 Task: nan
Action: Mouse moved to (393, 82)
Screenshot: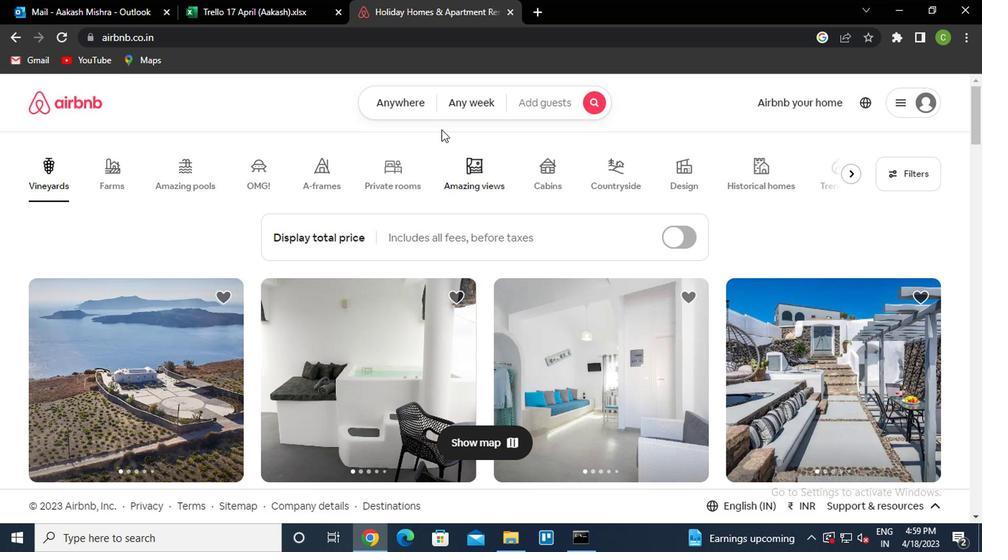 
Action: Mouse pressed left at (393, 82)
Screenshot: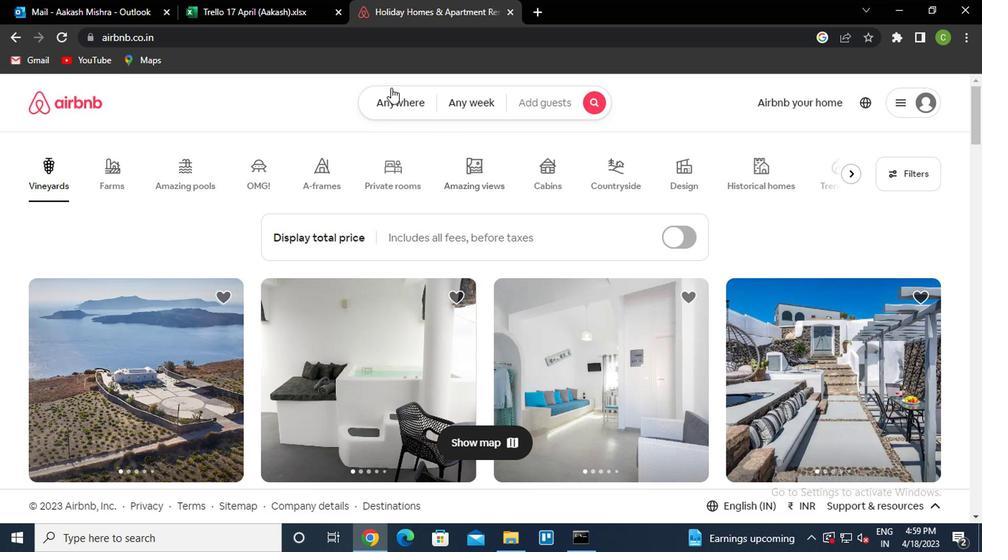 
Action: Mouse moved to (285, 156)
Screenshot: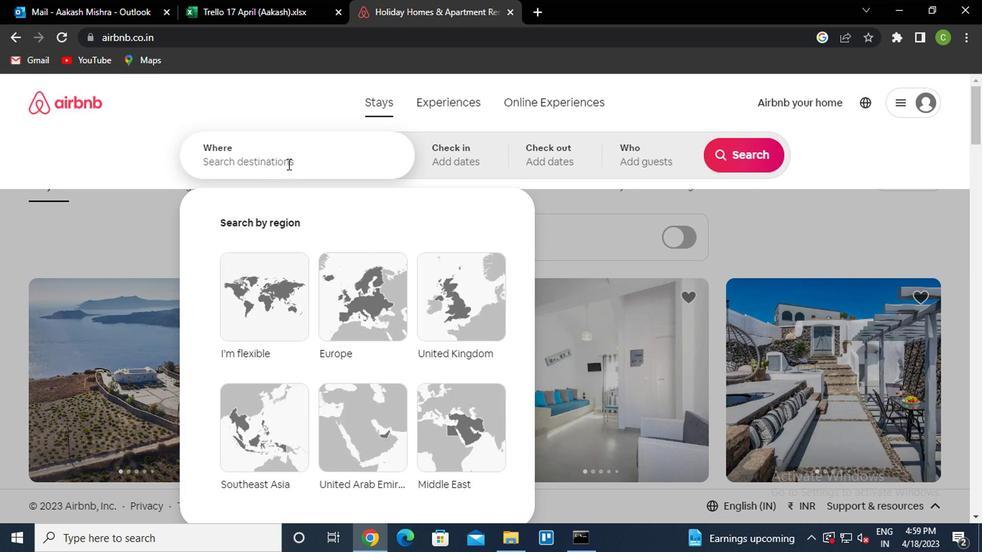 
Action: Mouse pressed left at (285, 156)
Screenshot: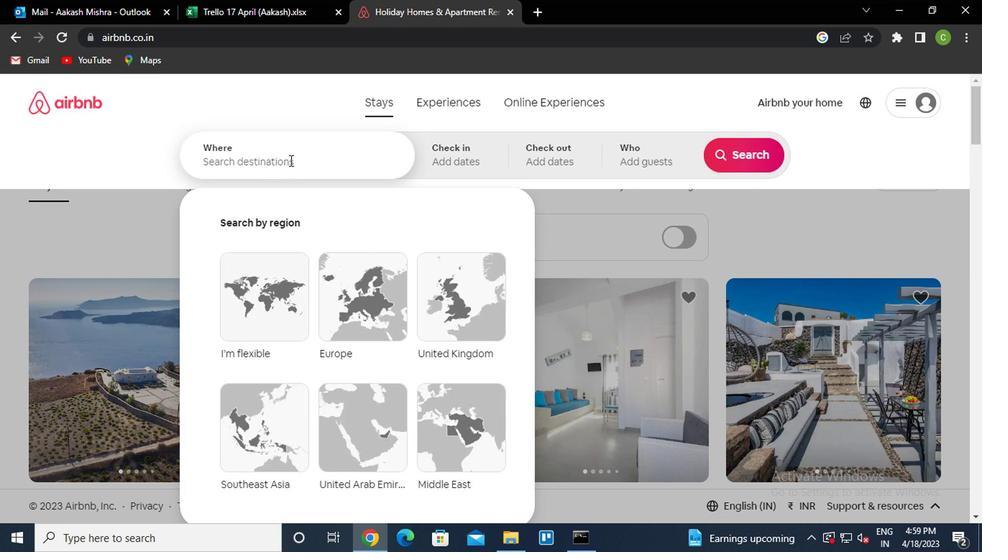 
Action: Key pressed <Key.caps_lock><Key.caps_lock>b<Key.caps_lock>elo<Key.space>jardim<Key.space>brazil<Key.down><Key.enter>
Screenshot: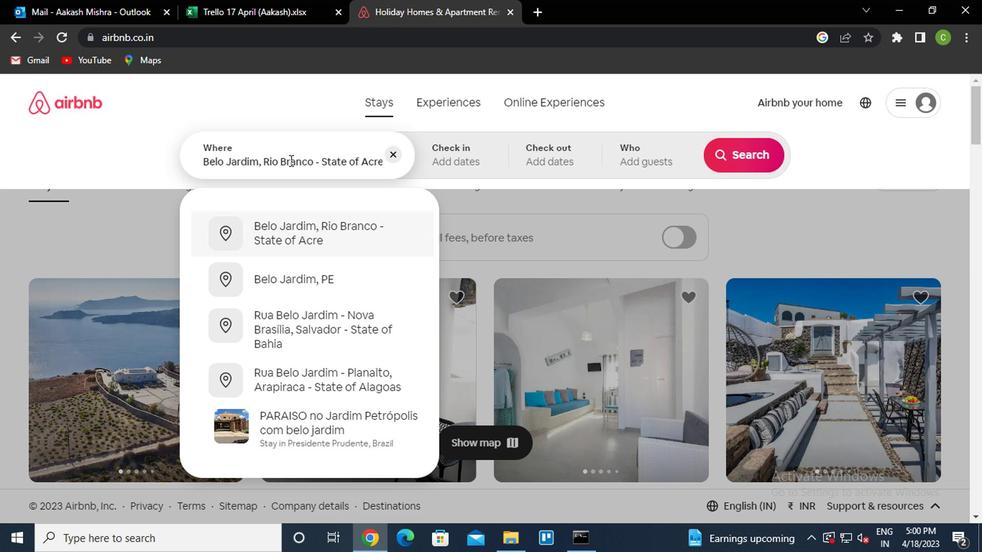 
Action: Mouse moved to (748, 260)
Screenshot: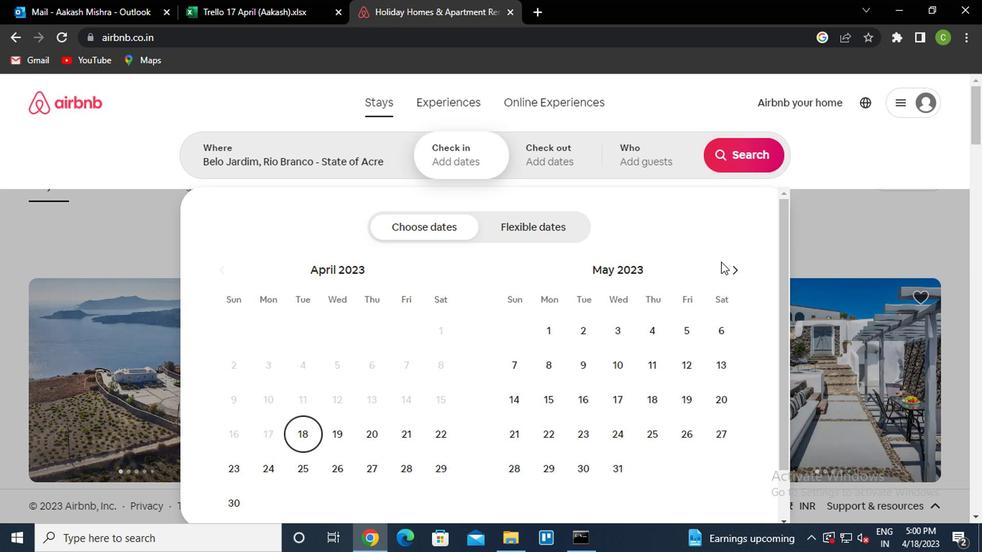 
Action: Mouse pressed left at (748, 260)
Screenshot: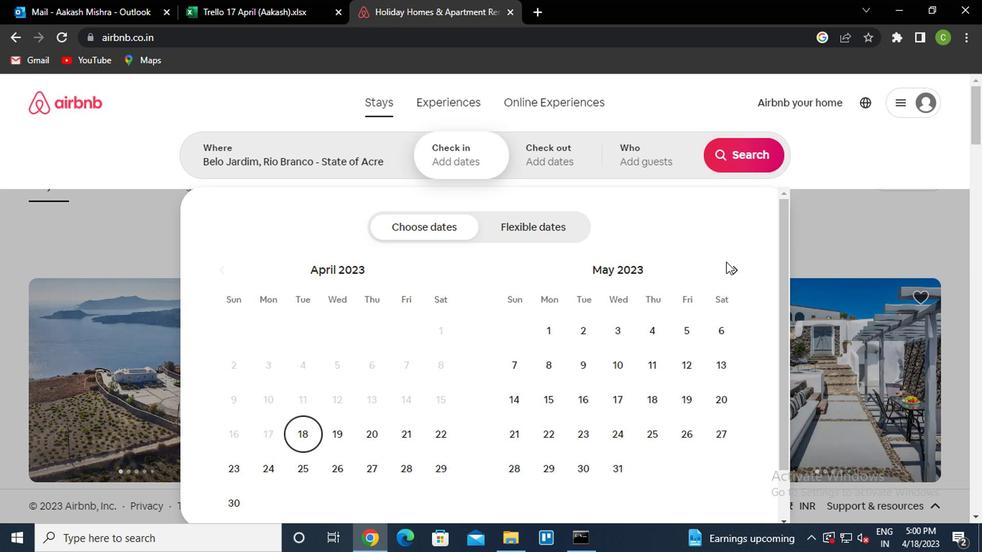 
Action: Mouse moved to (757, 271)
Screenshot: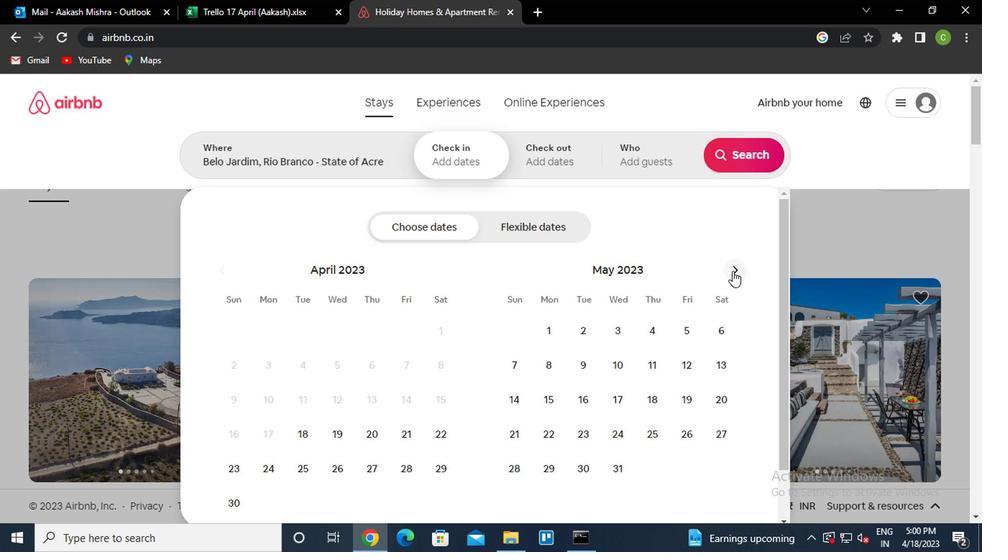 
Action: Mouse pressed left at (757, 271)
Screenshot: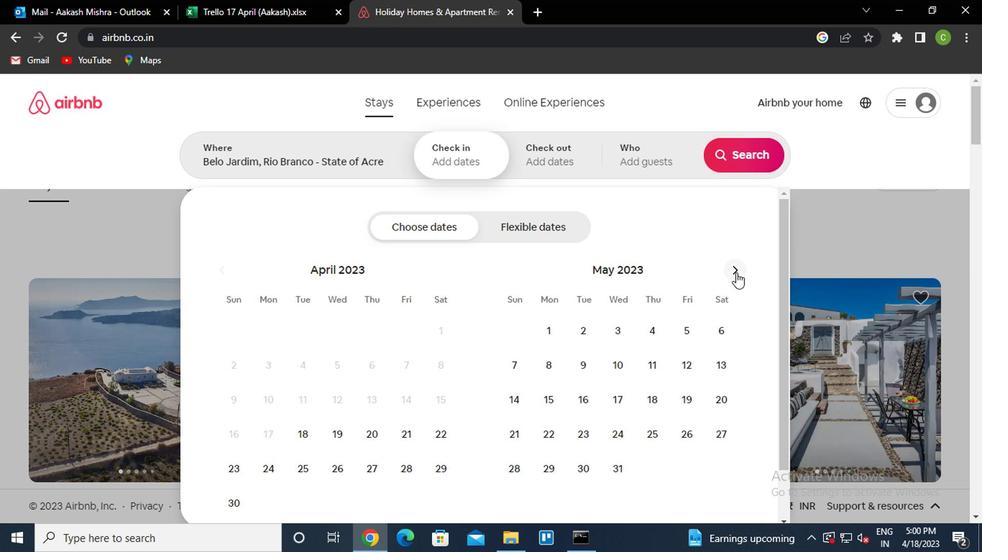 
Action: Mouse moved to (693, 366)
Screenshot: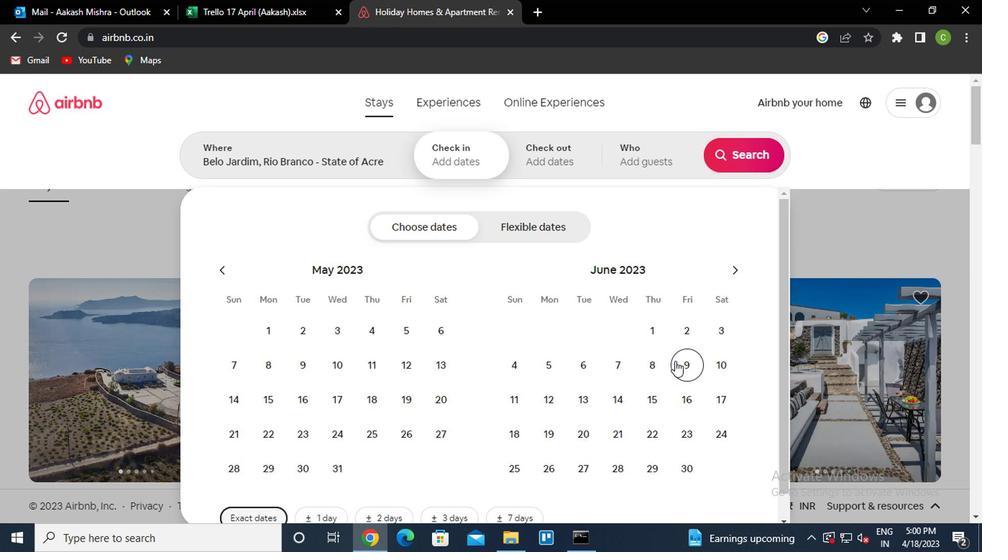 
Action: Mouse pressed left at (693, 366)
Screenshot: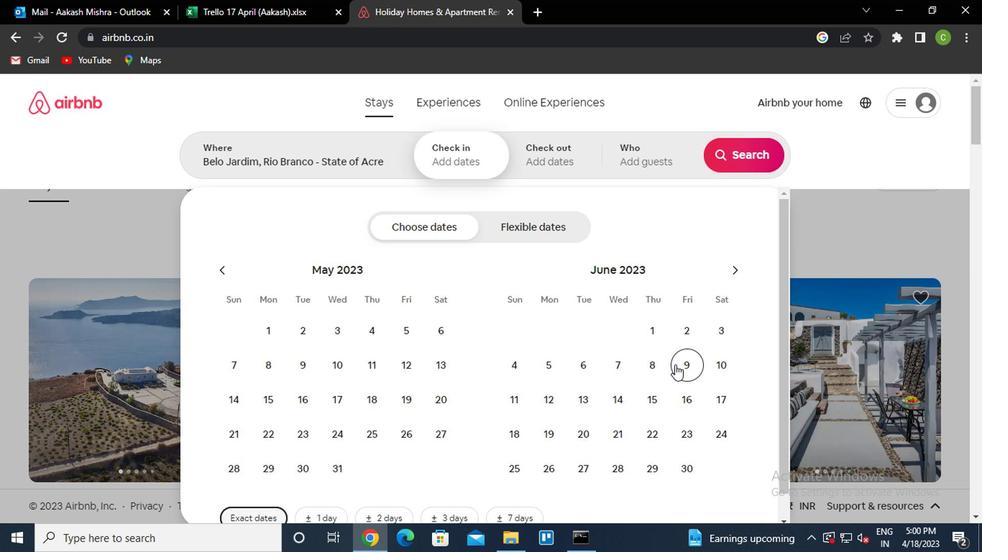 
Action: Mouse moved to (702, 401)
Screenshot: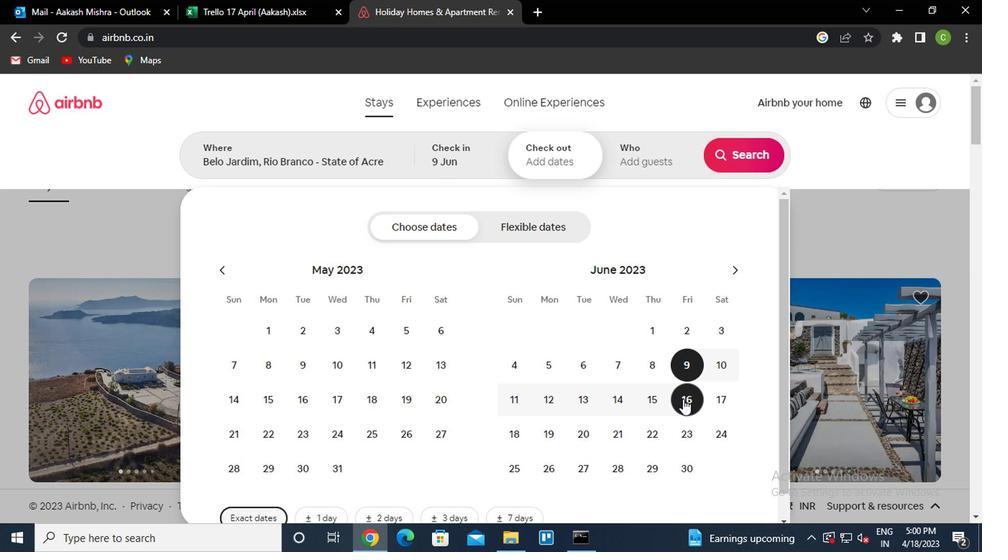 
Action: Mouse pressed left at (702, 401)
Screenshot: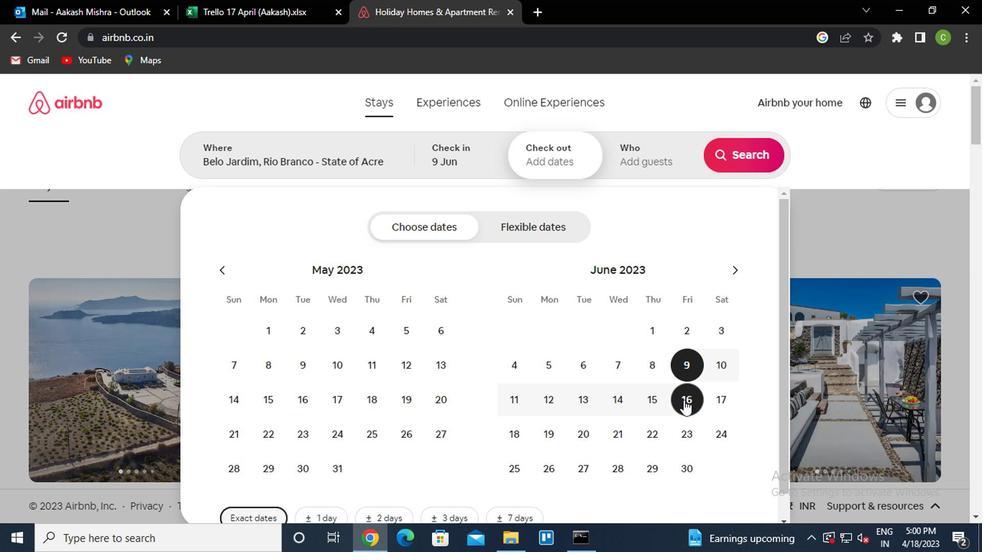 
Action: Mouse moved to (671, 161)
Screenshot: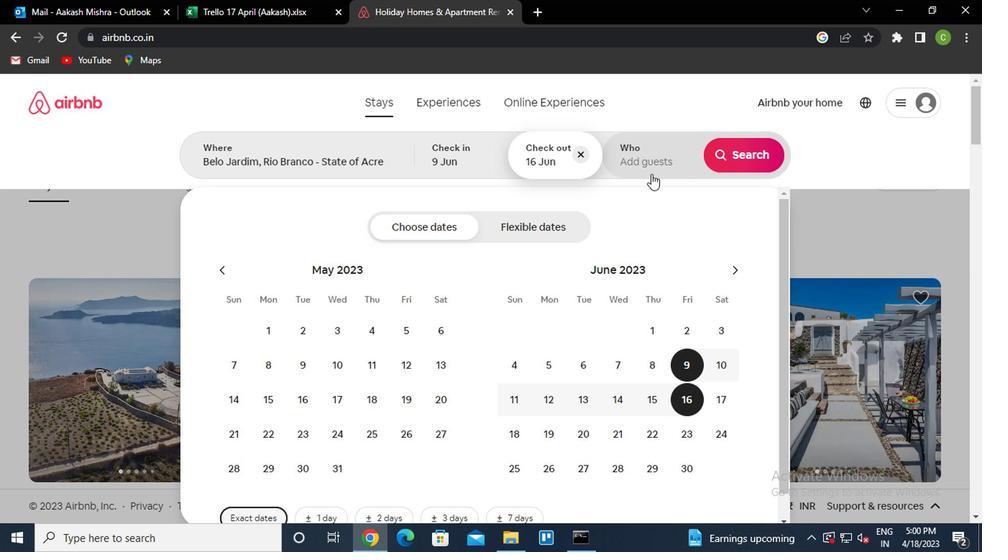 
Action: Mouse pressed left at (671, 161)
Screenshot: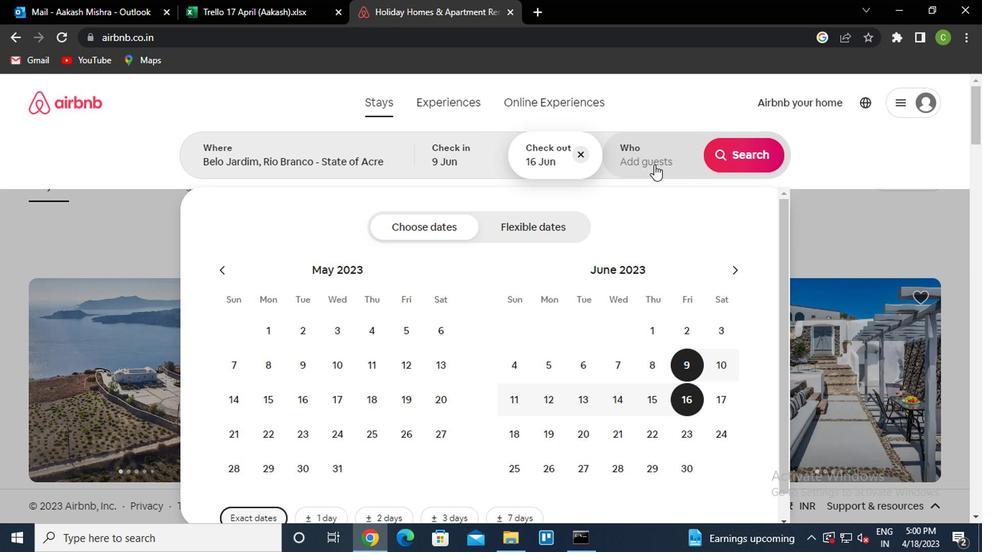 
Action: Mouse moved to (761, 233)
Screenshot: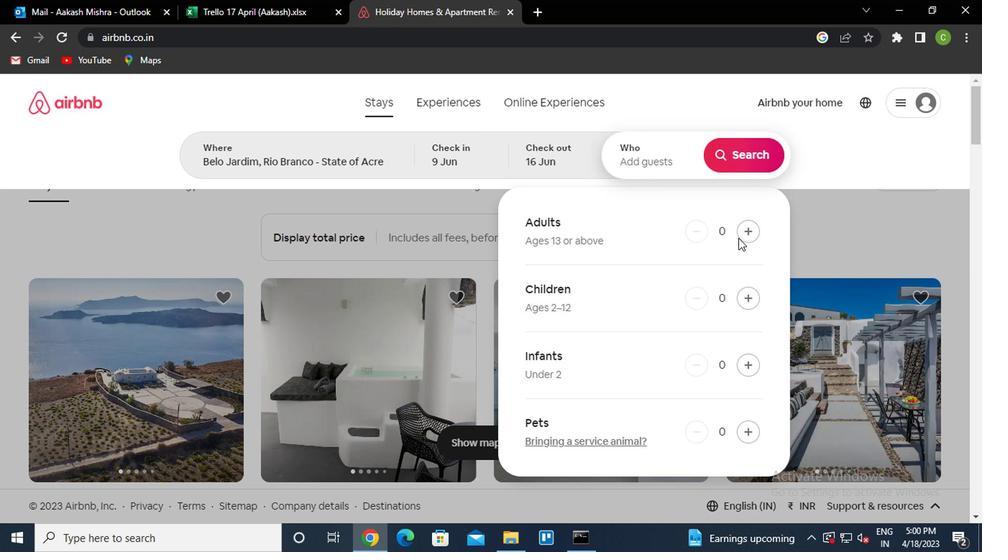 
Action: Mouse pressed left at (761, 233)
Screenshot: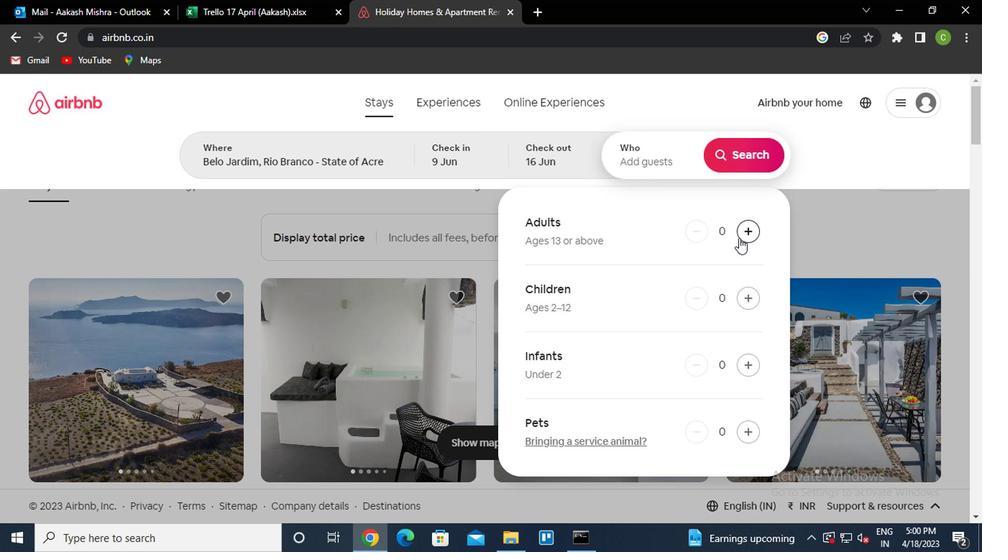 
Action: Mouse pressed left at (761, 233)
Screenshot: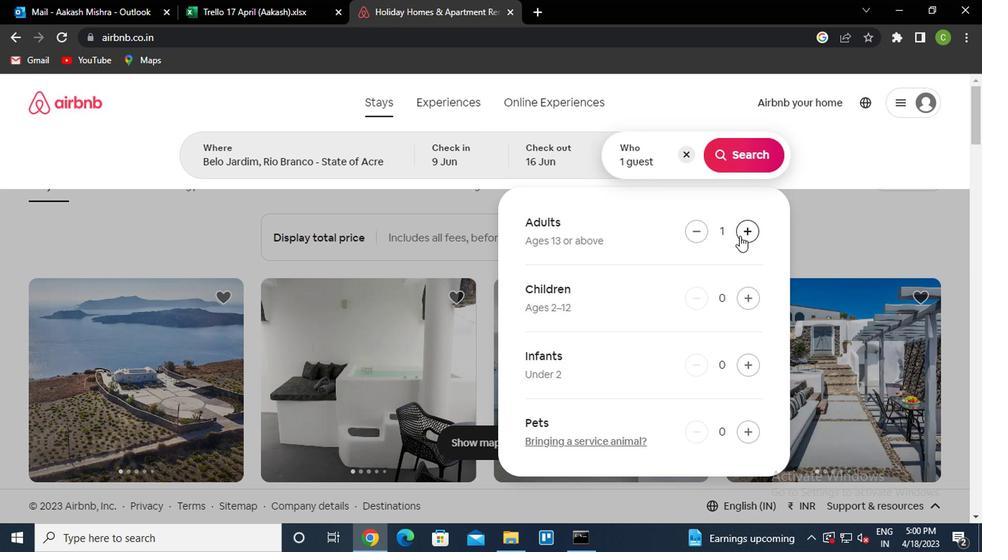 
Action: Mouse moved to (842, 255)
Screenshot: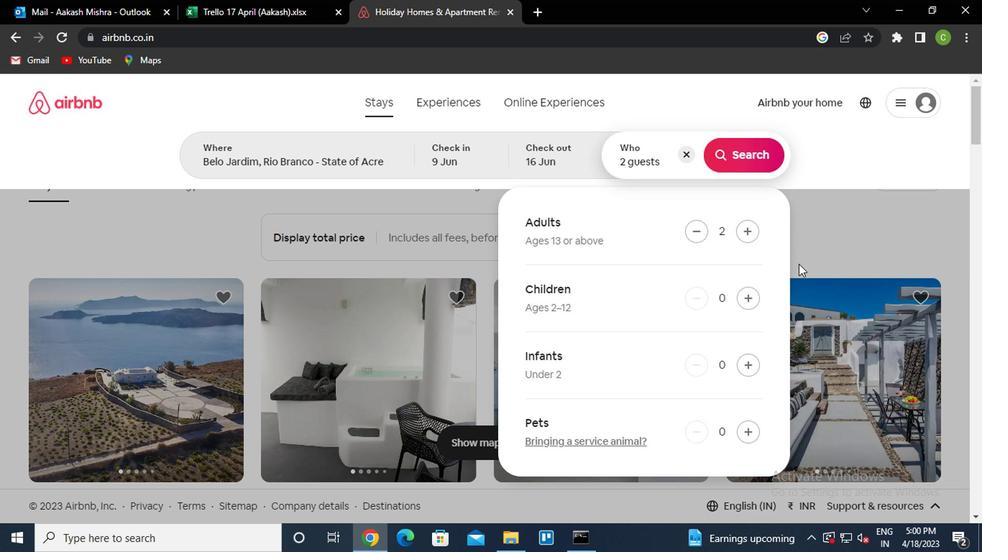 
Action: Mouse pressed left at (842, 255)
Screenshot: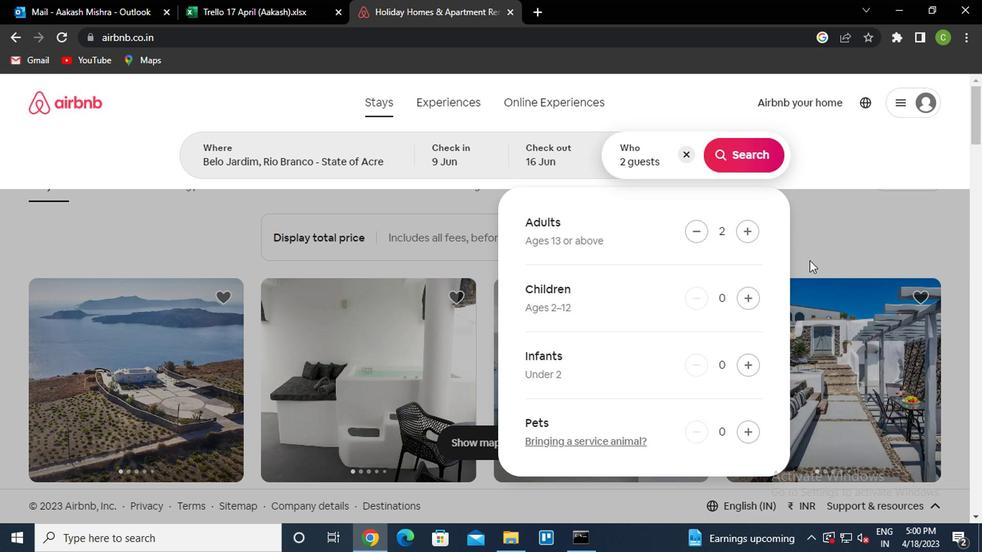 
Action: Mouse moved to (965, 173)
Screenshot: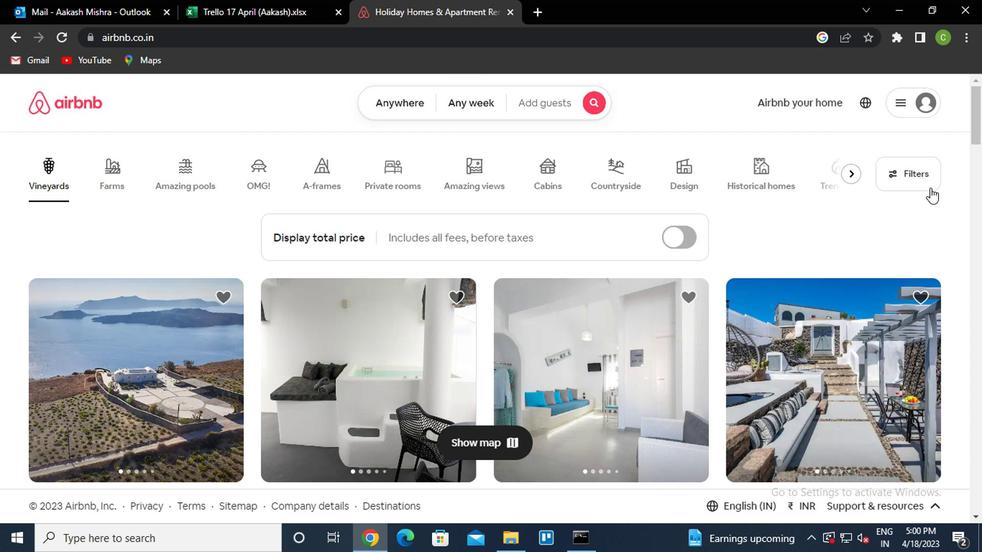 
Action: Mouse pressed left at (965, 173)
Screenshot: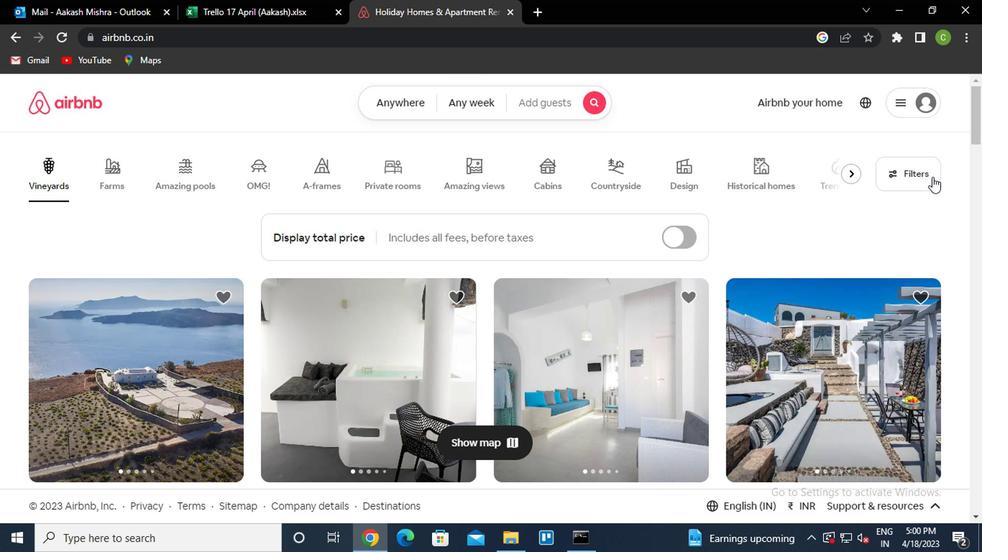 
Action: Mouse moved to (357, 347)
Screenshot: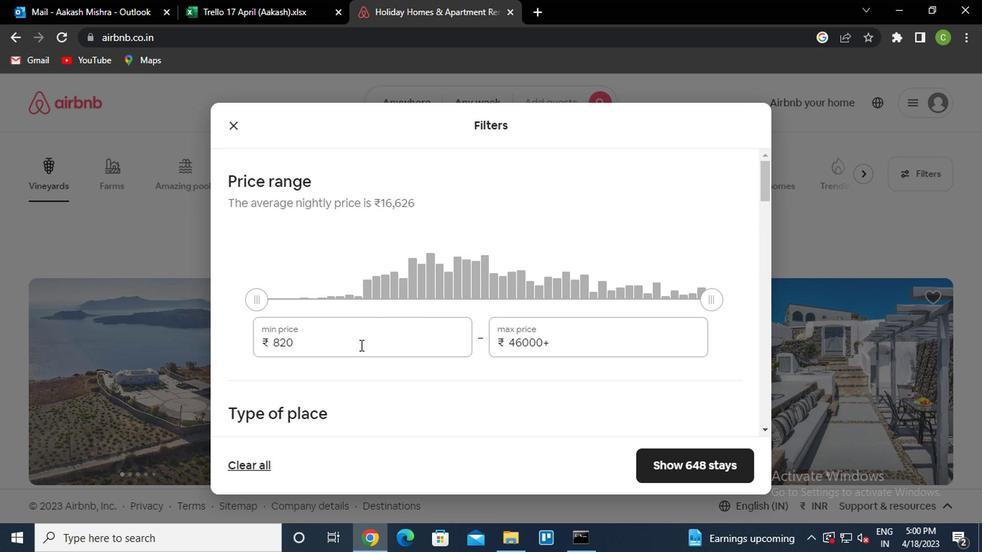 
Action: Mouse pressed left at (357, 347)
Screenshot: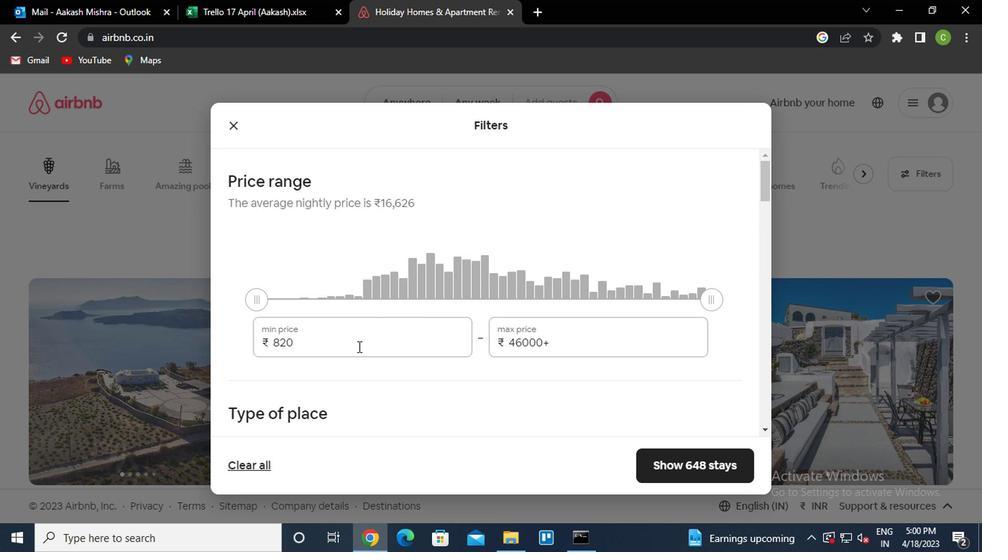 
Action: Key pressed <Key.backspace><Key.backspace>000<Key.tab>16000
Screenshot: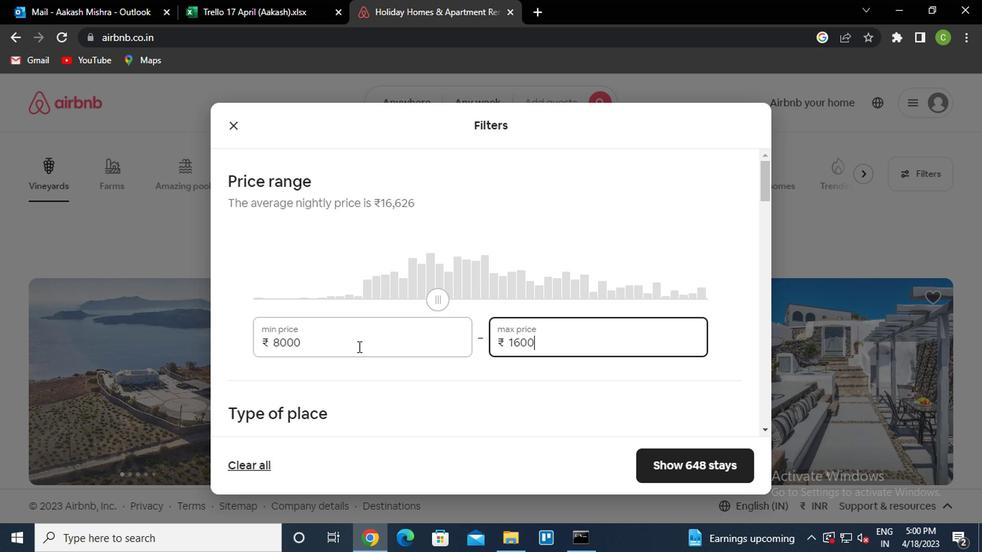 
Action: Mouse moved to (382, 366)
Screenshot: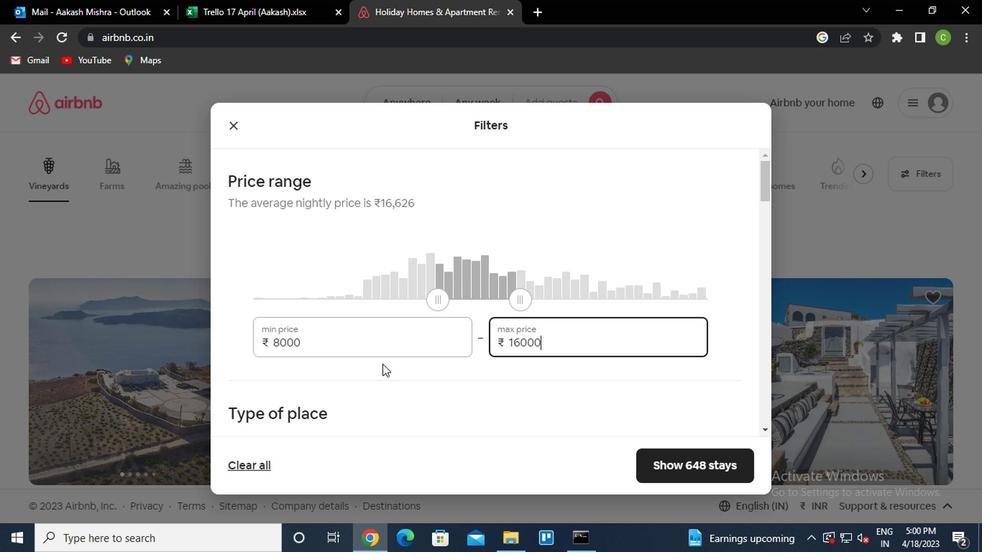 
Action: Mouse scrolled (382, 366) with delta (0, 0)
Screenshot: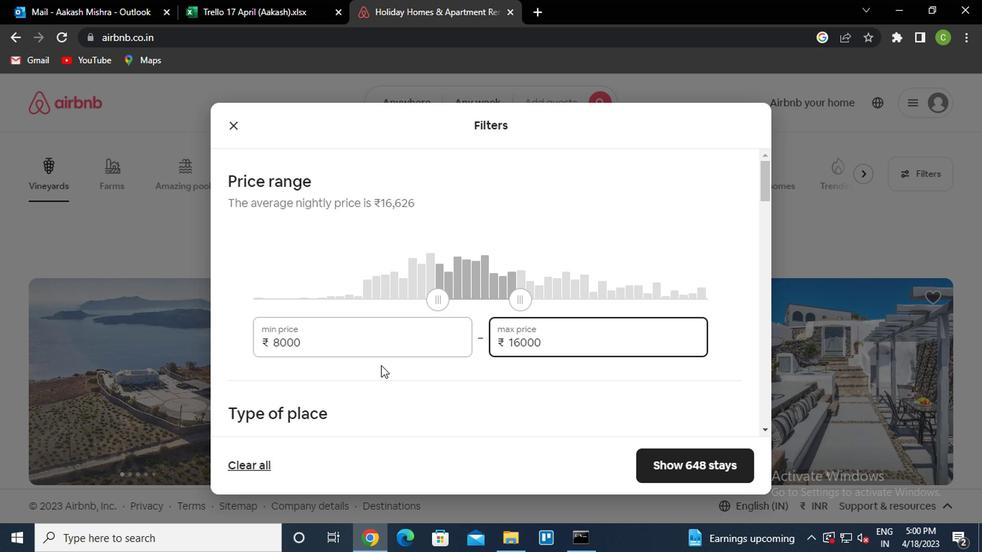 
Action: Mouse moved to (372, 366)
Screenshot: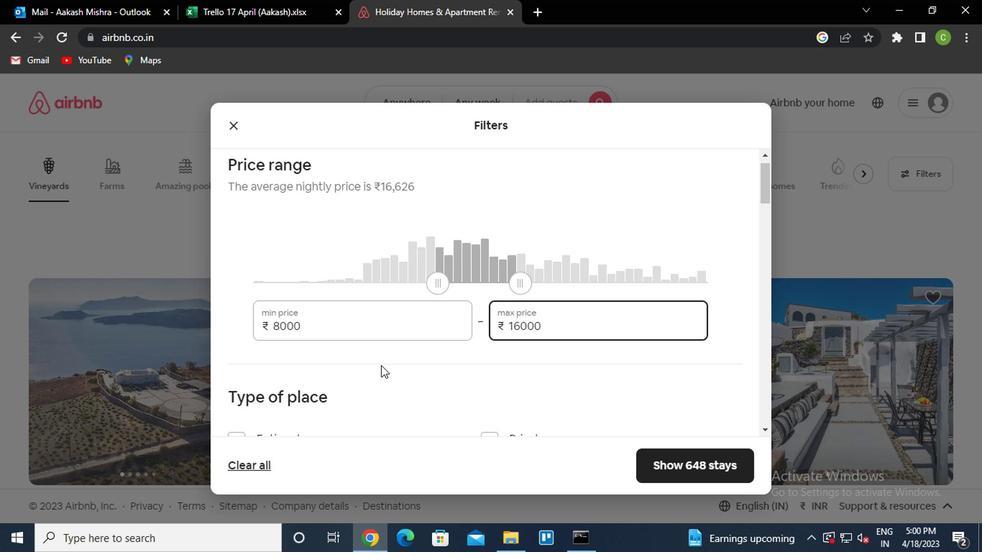 
Action: Mouse scrolled (372, 366) with delta (0, 0)
Screenshot: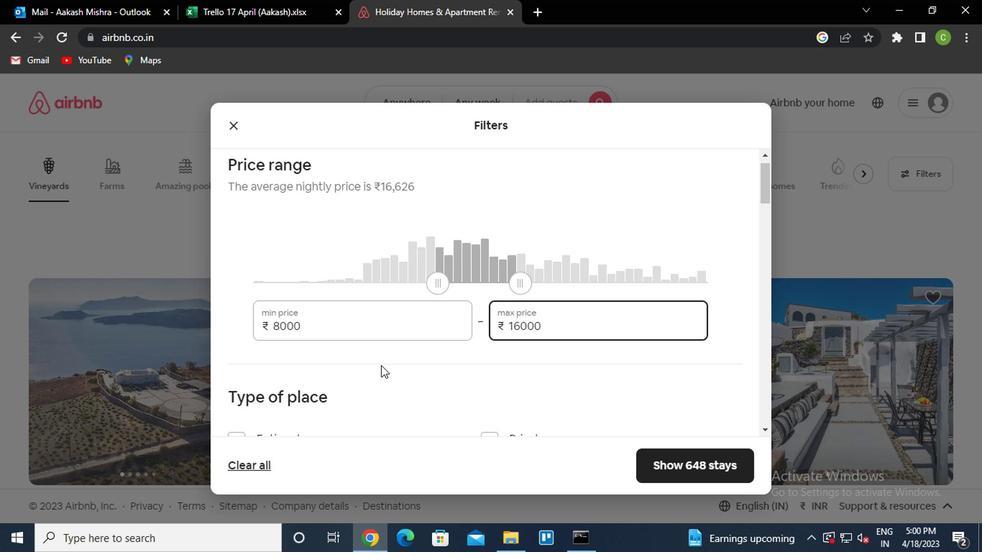 
Action: Mouse moved to (268, 314)
Screenshot: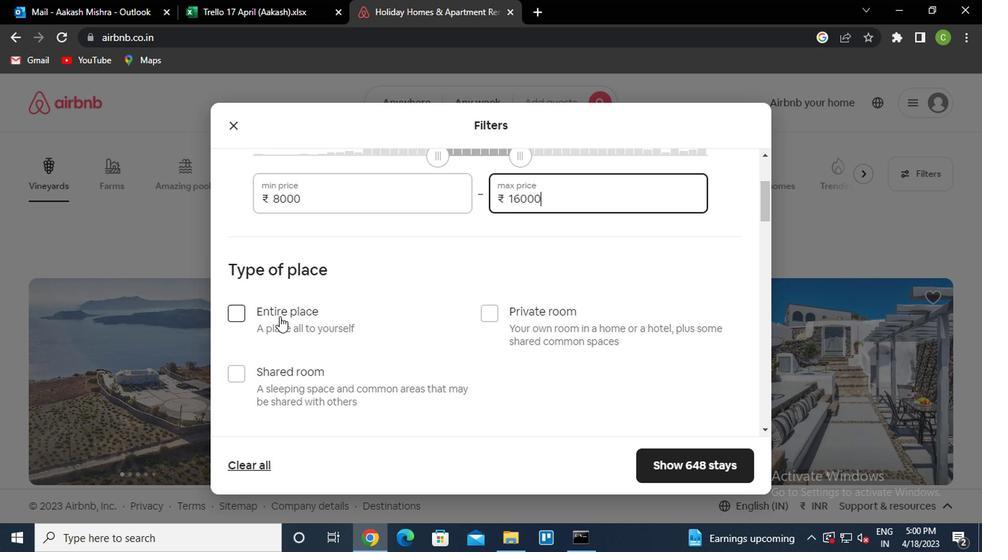 
Action: Mouse pressed left at (268, 314)
Screenshot: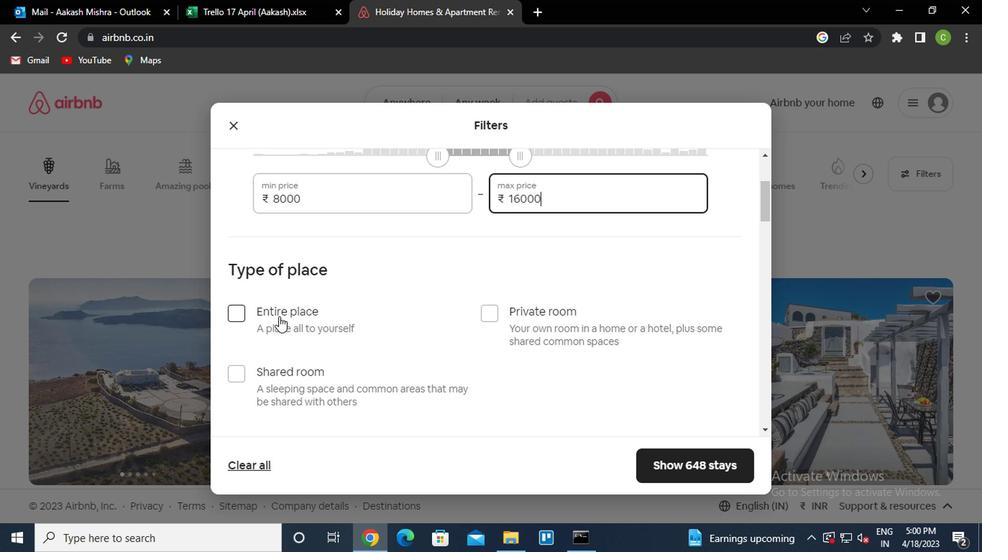 
Action: Mouse moved to (316, 330)
Screenshot: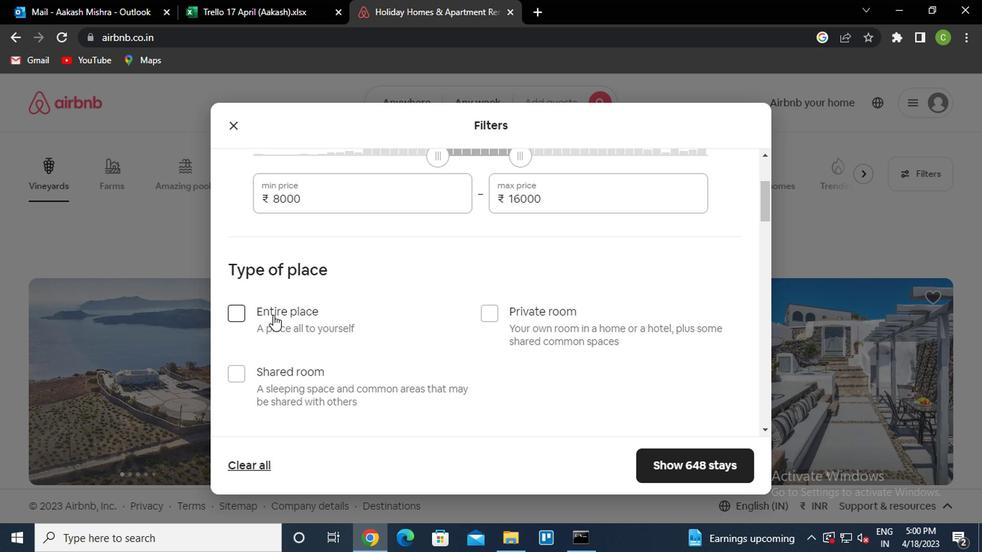 
Action: Mouse scrolled (316, 329) with delta (0, -1)
Screenshot: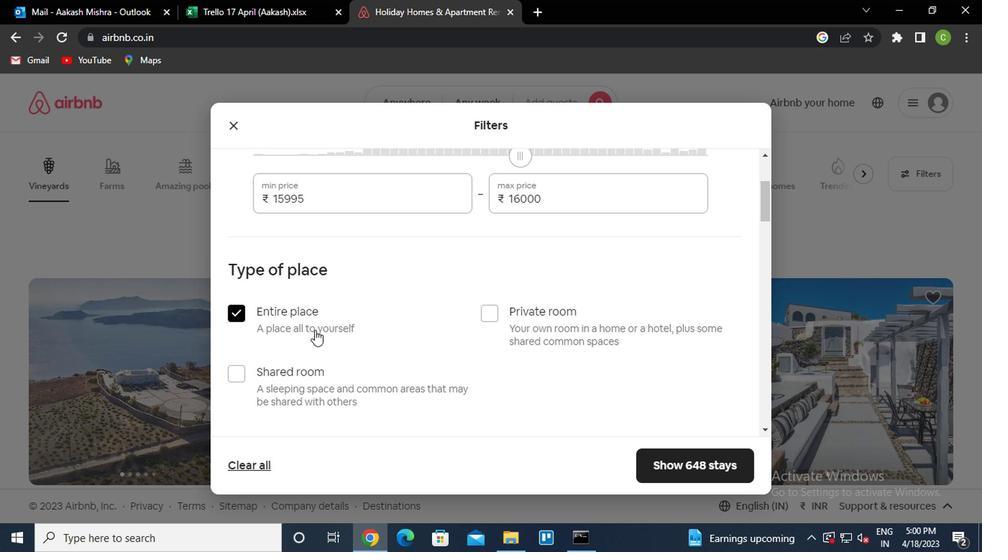 
Action: Mouse moved to (325, 332)
Screenshot: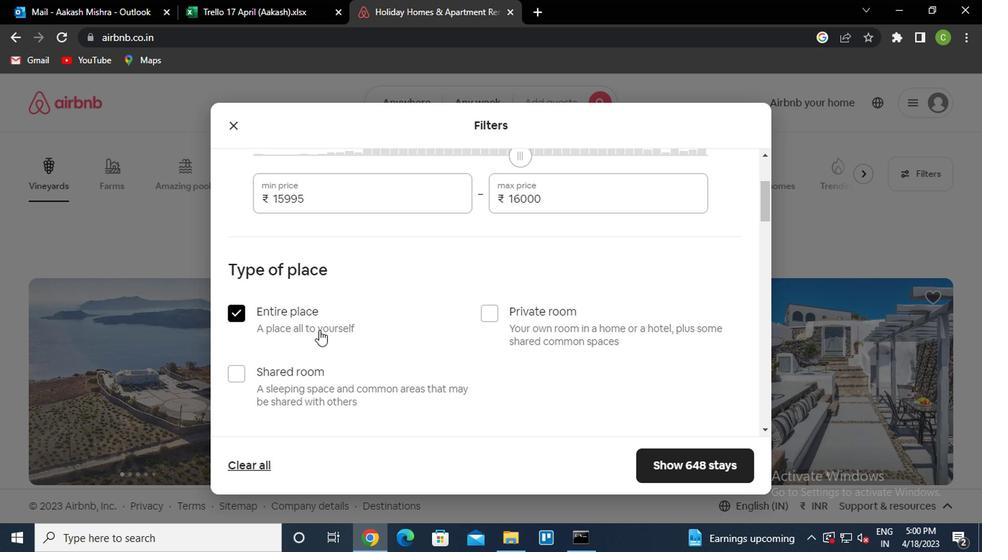 
Action: Mouse scrolled (325, 331) with delta (0, -1)
Screenshot: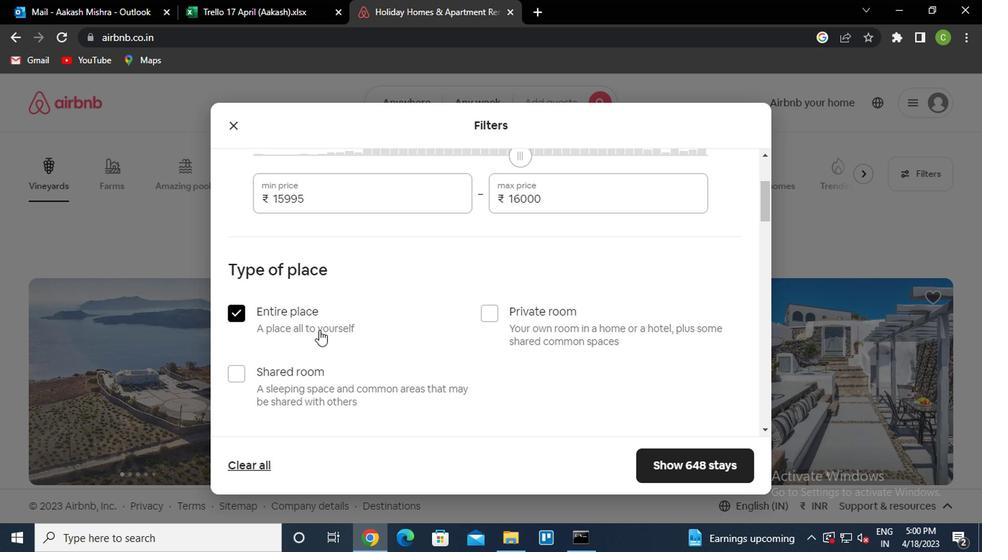 
Action: Mouse moved to (355, 403)
Screenshot: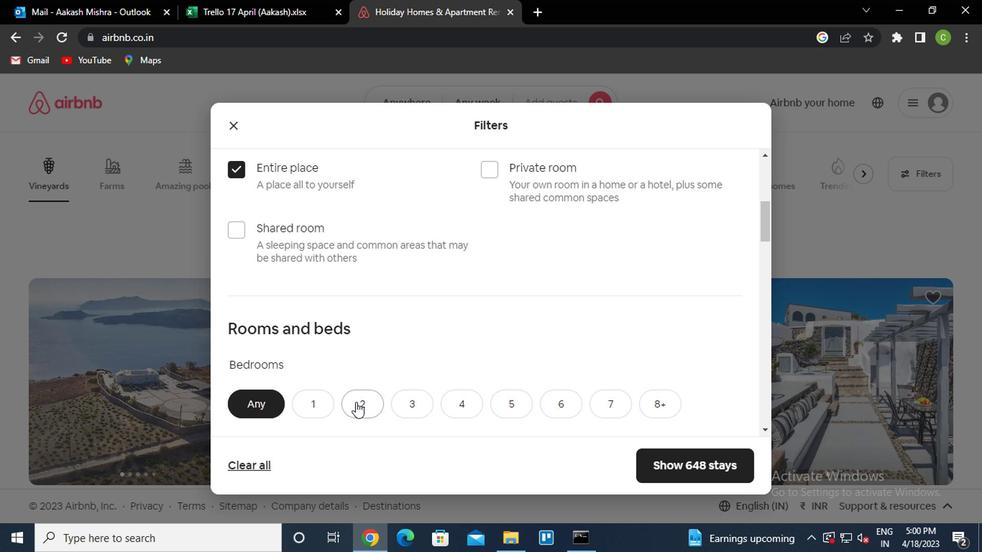 
Action: Mouse pressed left at (355, 403)
Screenshot: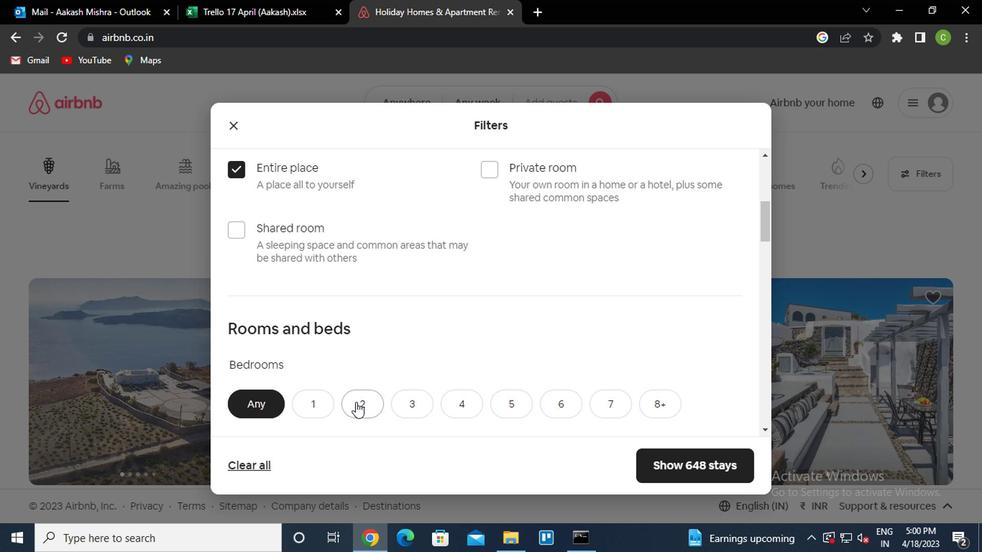 
Action: Mouse moved to (374, 364)
Screenshot: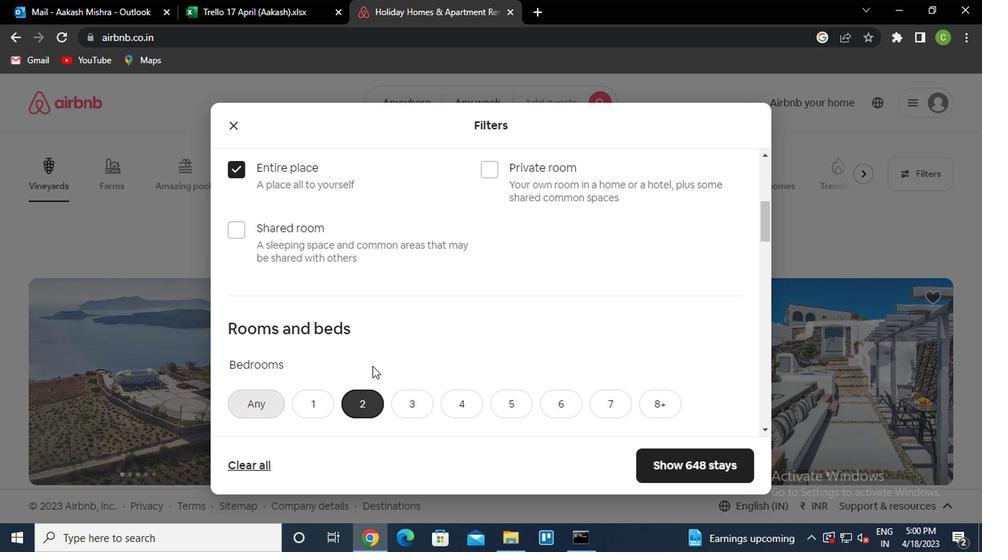 
Action: Mouse scrolled (374, 363) with delta (0, -1)
Screenshot: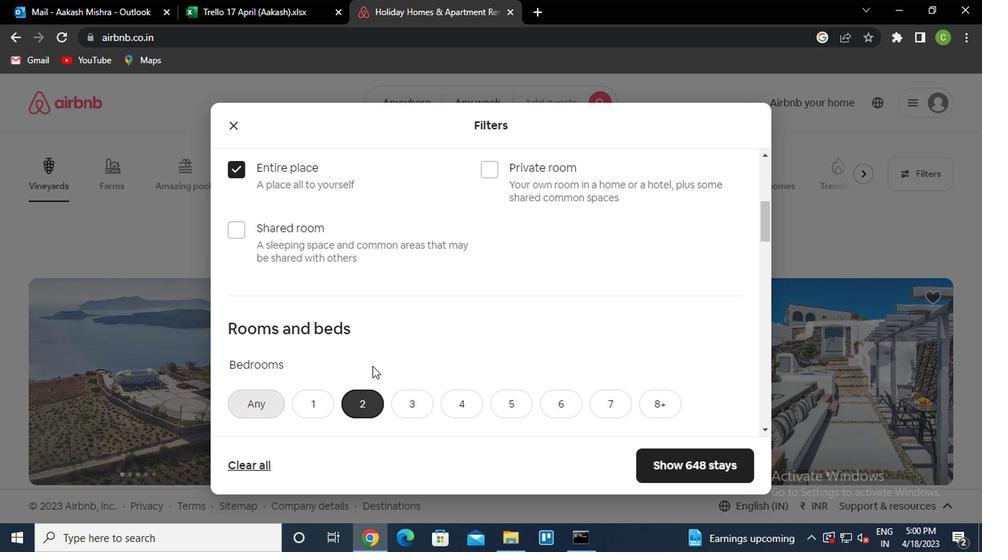 
Action: Mouse scrolled (374, 363) with delta (0, -1)
Screenshot: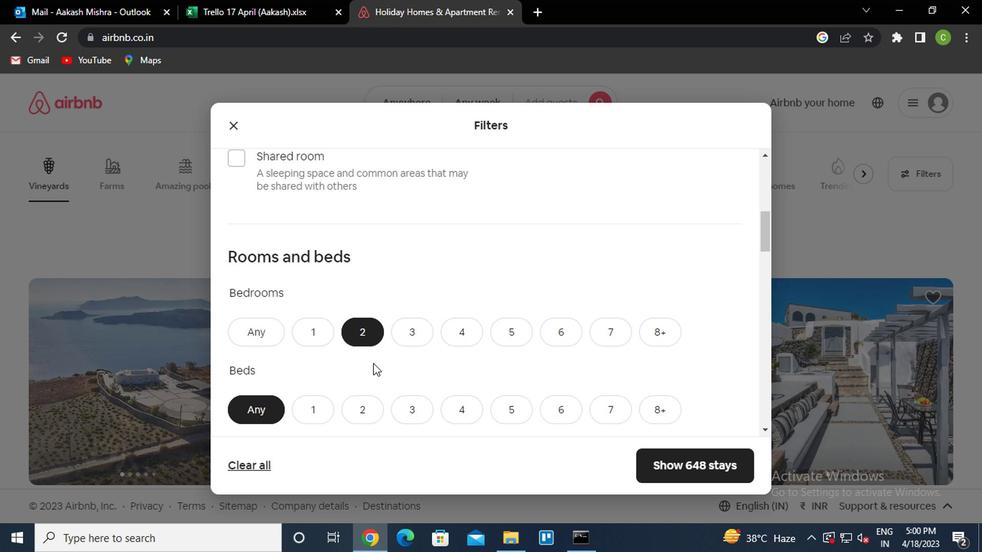 
Action: Mouse scrolled (374, 363) with delta (0, -1)
Screenshot: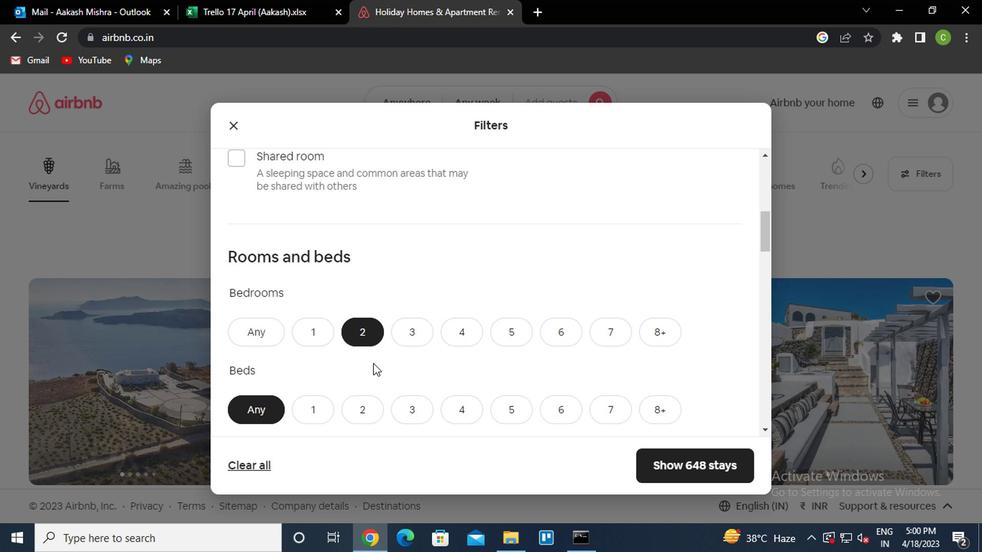 
Action: Mouse moved to (364, 270)
Screenshot: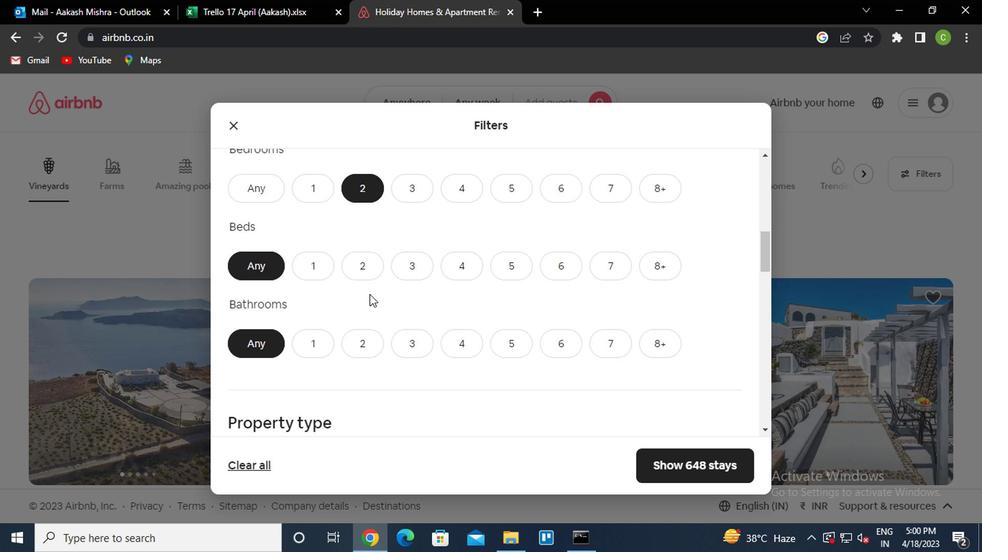 
Action: Mouse pressed left at (364, 270)
Screenshot: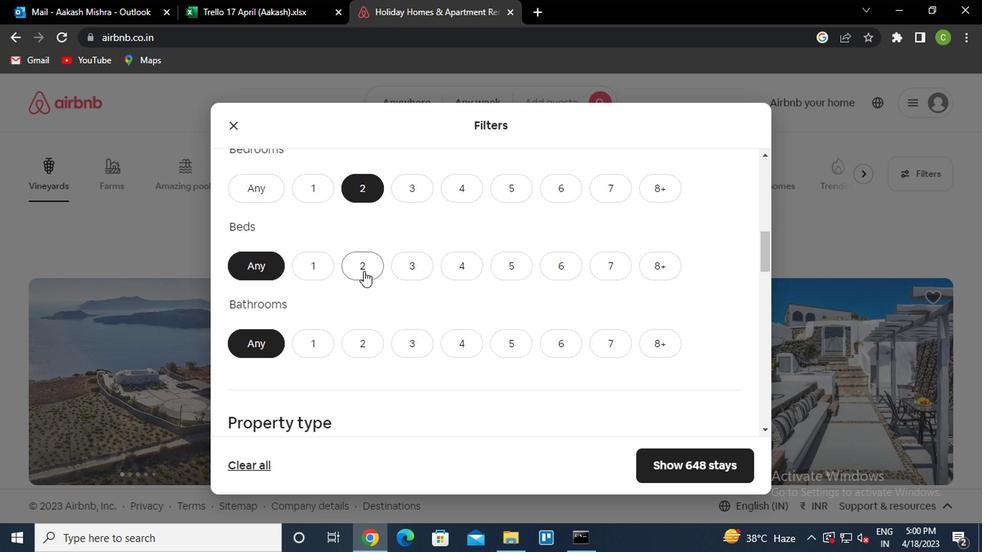 
Action: Mouse moved to (319, 348)
Screenshot: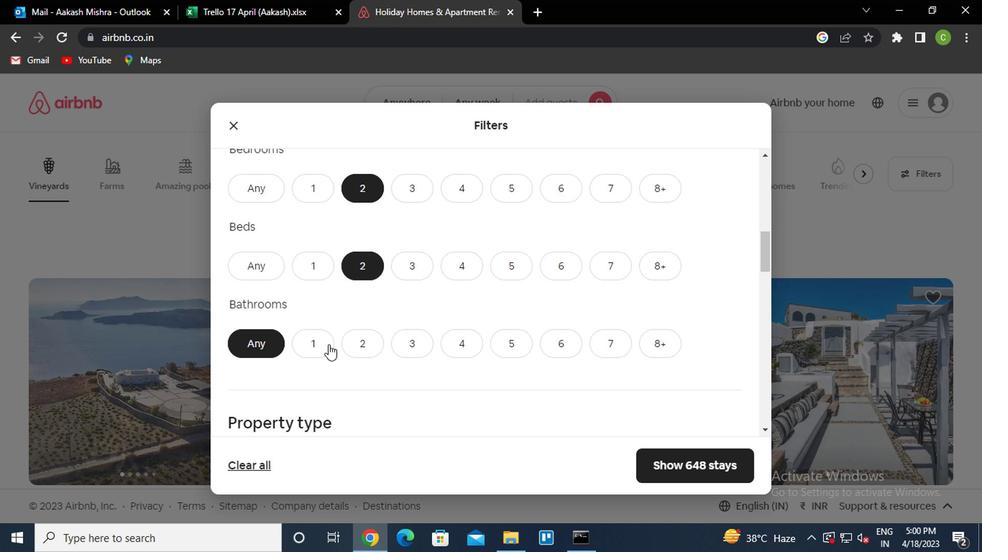 
Action: Mouse pressed left at (319, 348)
Screenshot: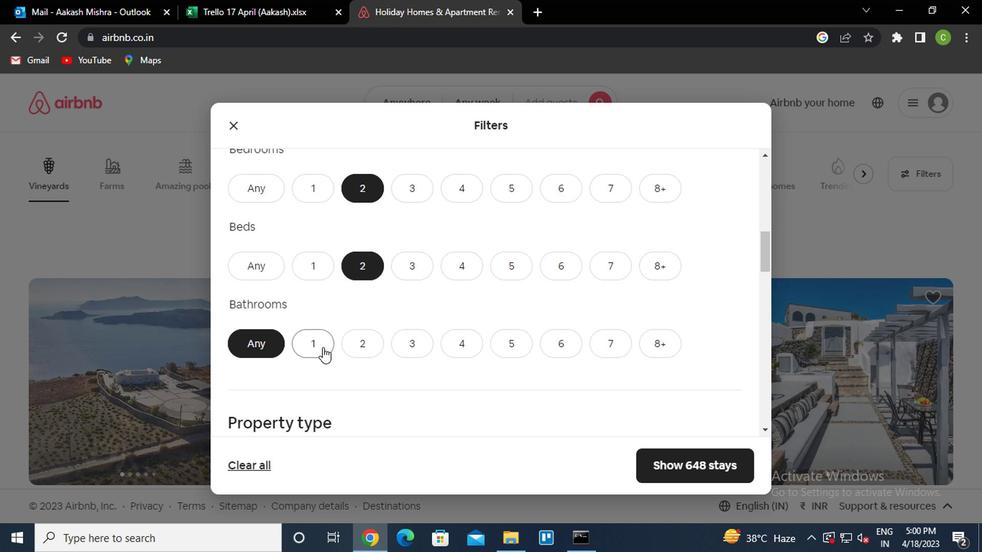 
Action: Mouse moved to (373, 316)
Screenshot: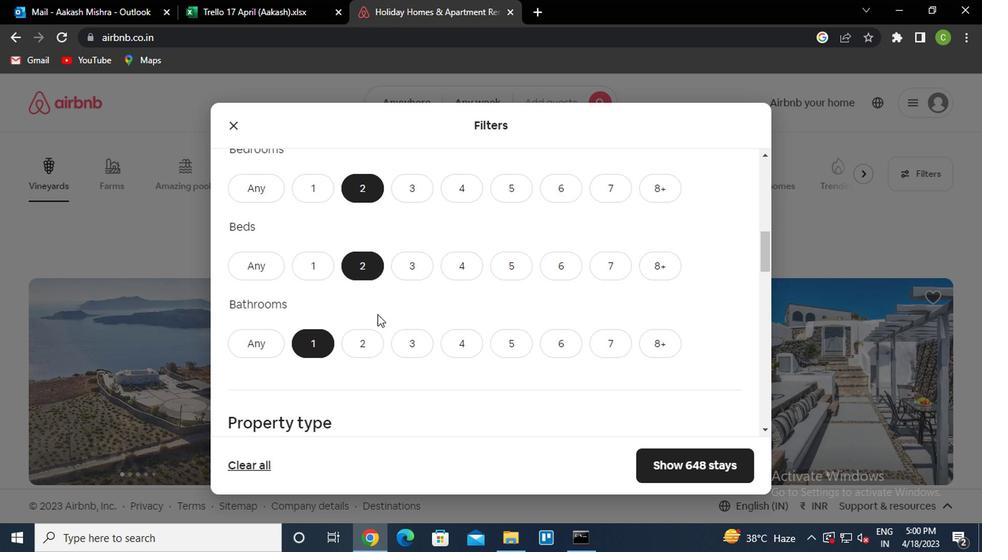 
Action: Mouse scrolled (373, 315) with delta (0, 0)
Screenshot: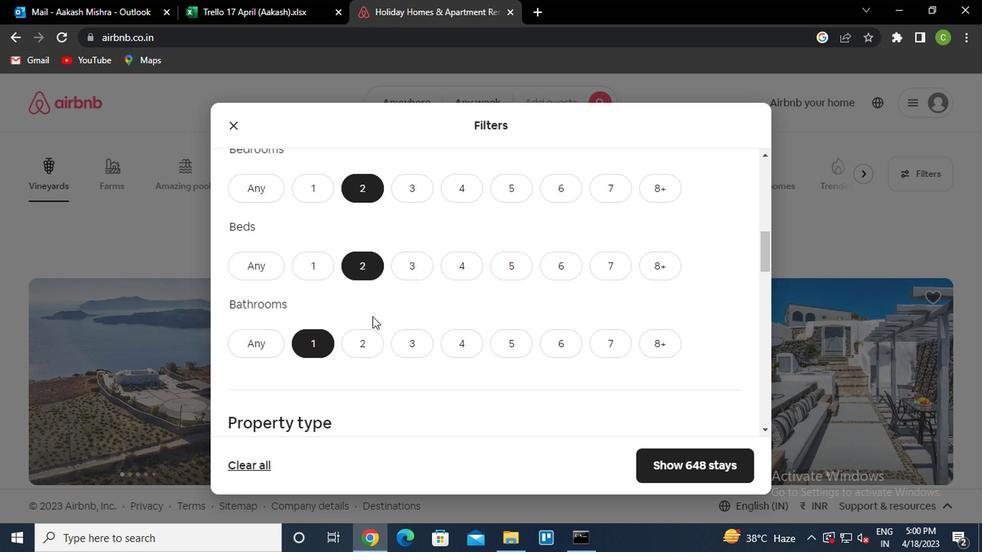 
Action: Mouse scrolled (373, 315) with delta (0, 0)
Screenshot: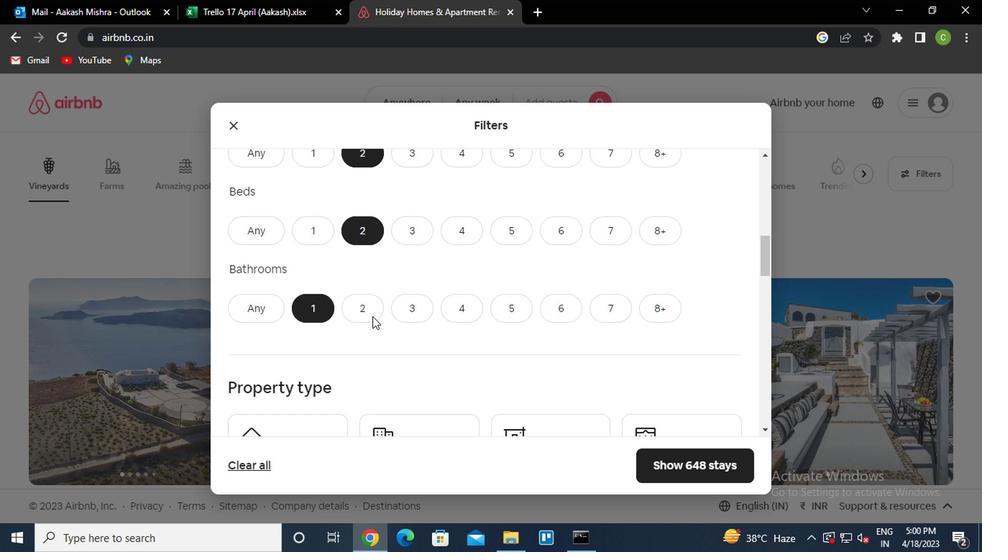 
Action: Mouse moved to (399, 352)
Screenshot: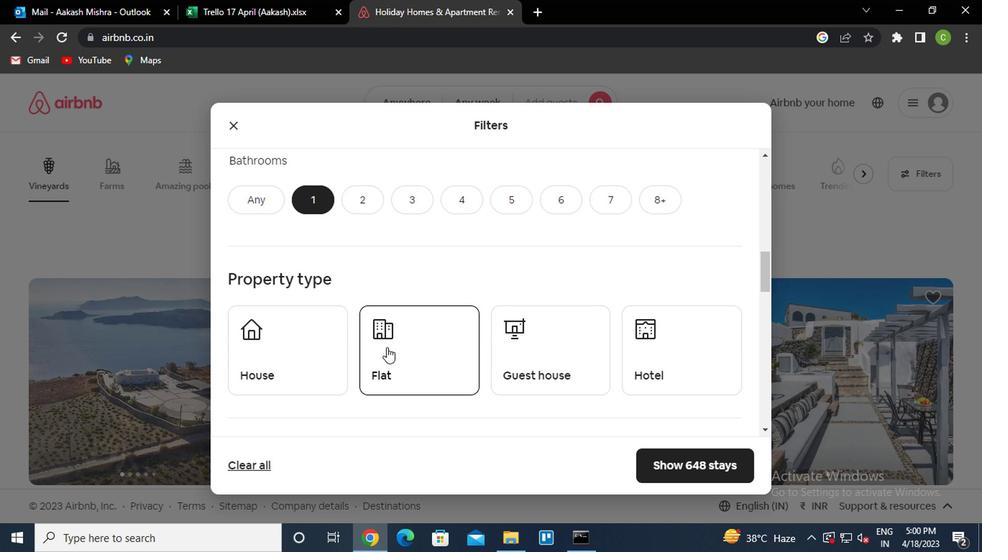 
Action: Mouse pressed left at (399, 352)
Screenshot: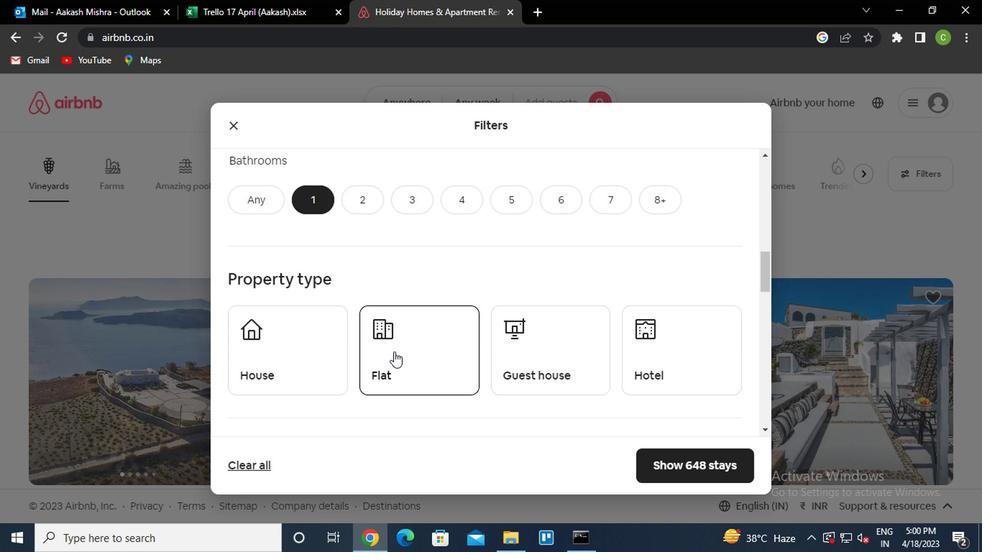 
Action: Mouse moved to (425, 327)
Screenshot: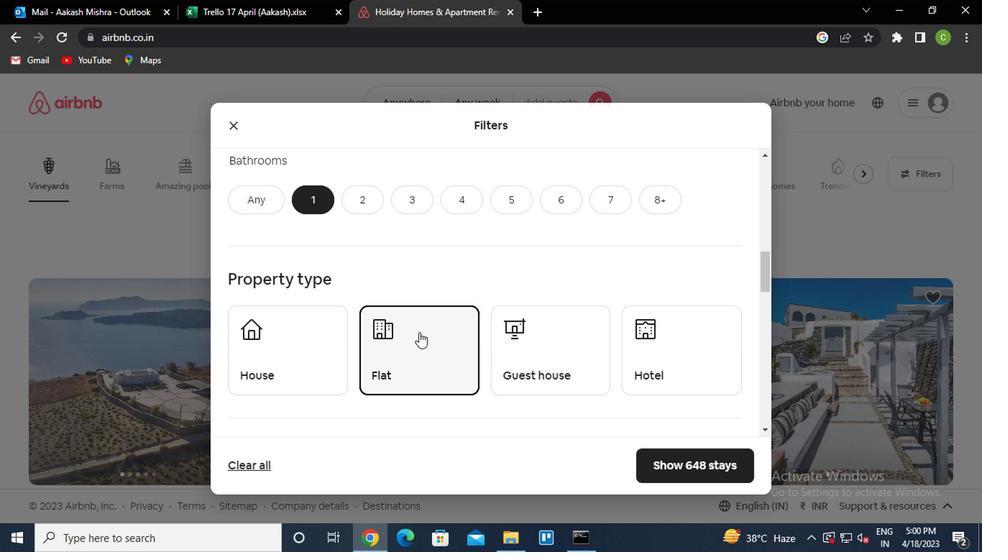 
Action: Mouse scrolled (425, 326) with delta (0, -1)
Screenshot: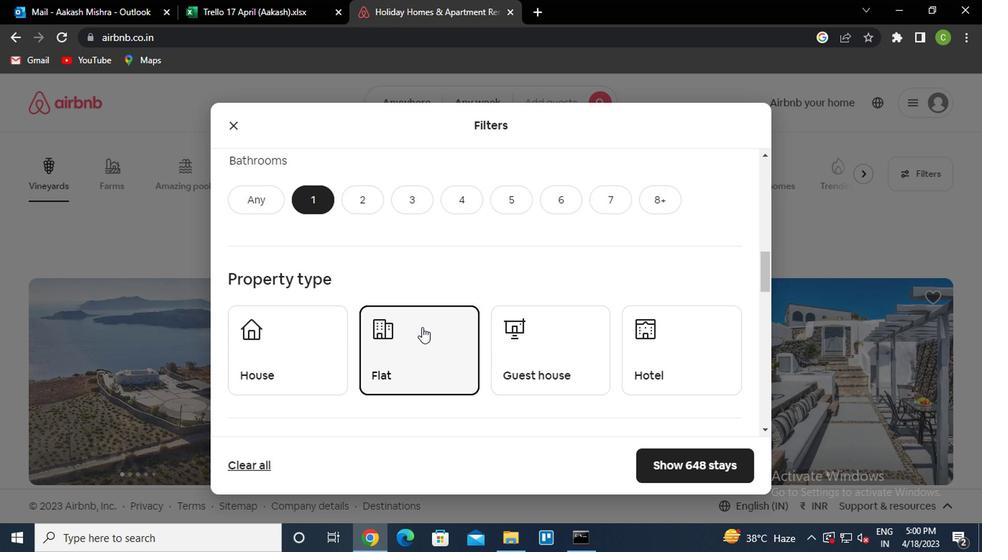 
Action: Mouse scrolled (425, 326) with delta (0, -1)
Screenshot: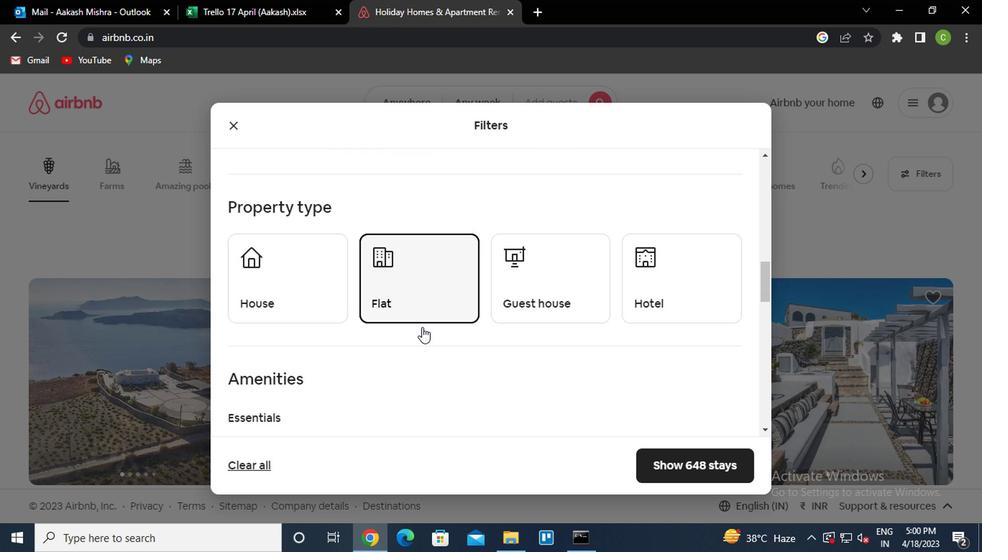 
Action: Mouse scrolled (425, 326) with delta (0, -1)
Screenshot: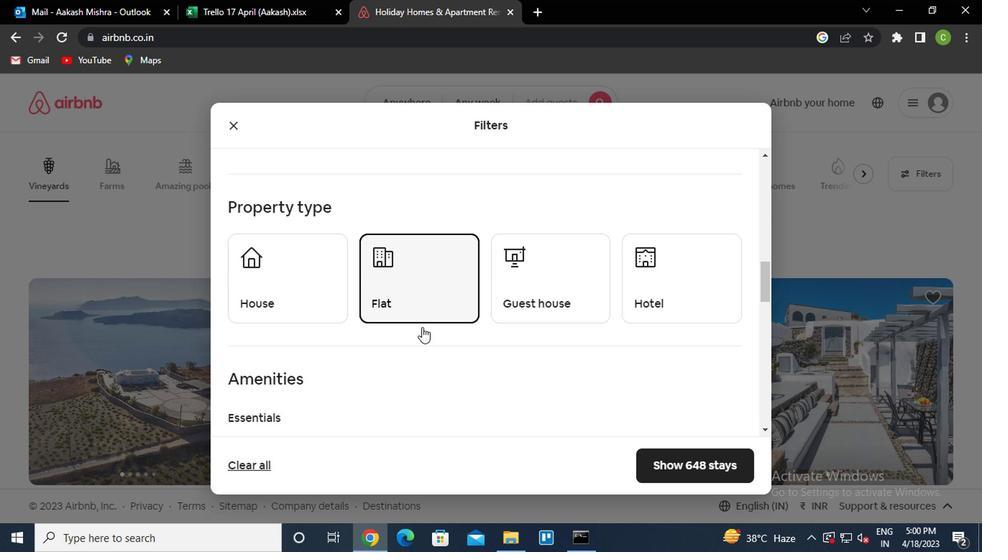 
Action: Mouse scrolled (425, 326) with delta (0, -1)
Screenshot: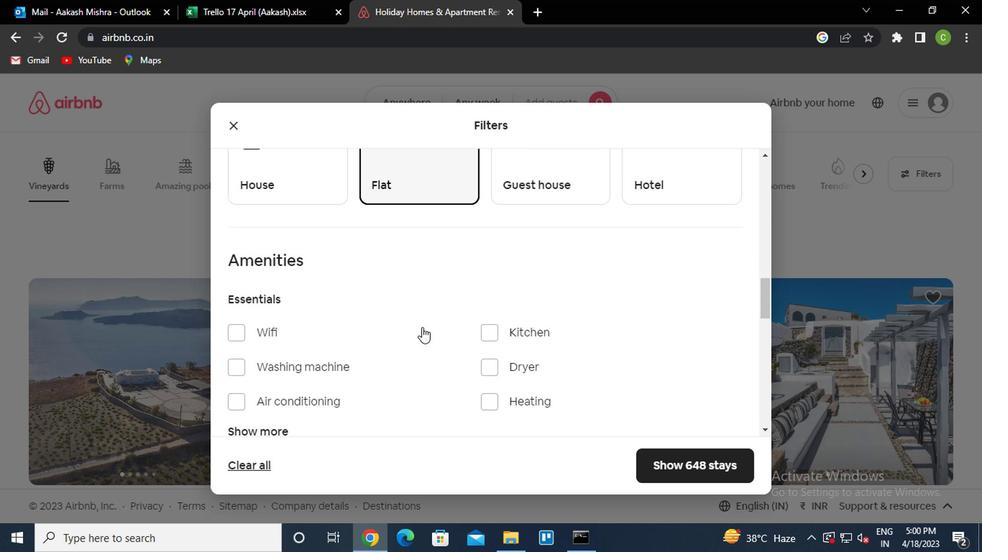 
Action: Mouse scrolled (425, 326) with delta (0, -1)
Screenshot: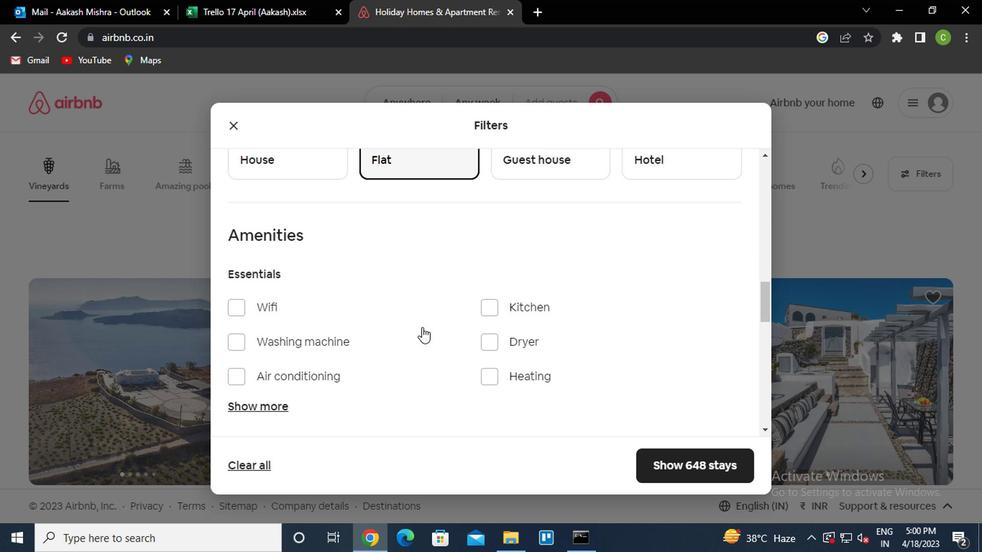 
Action: Mouse scrolled (425, 326) with delta (0, -1)
Screenshot: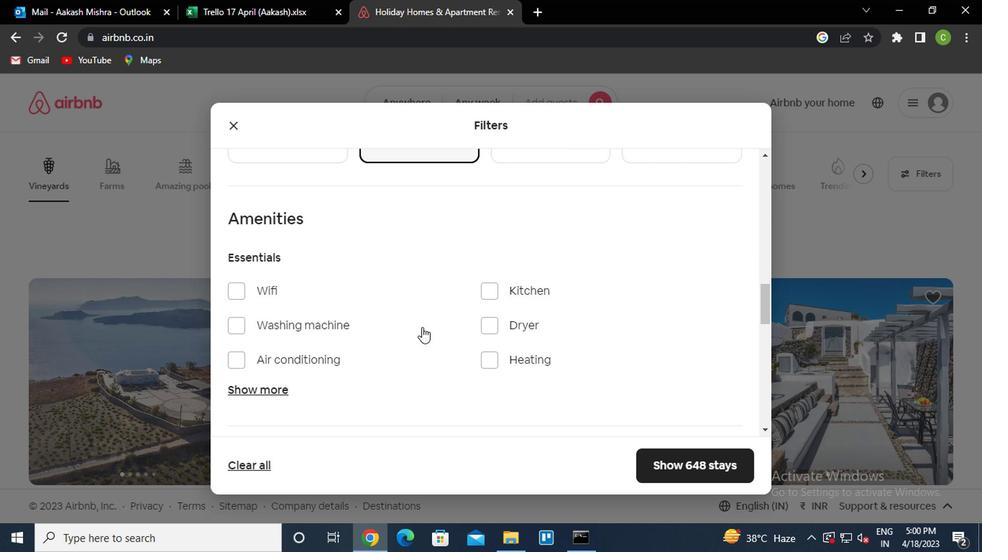 
Action: Mouse scrolled (425, 326) with delta (0, -1)
Screenshot: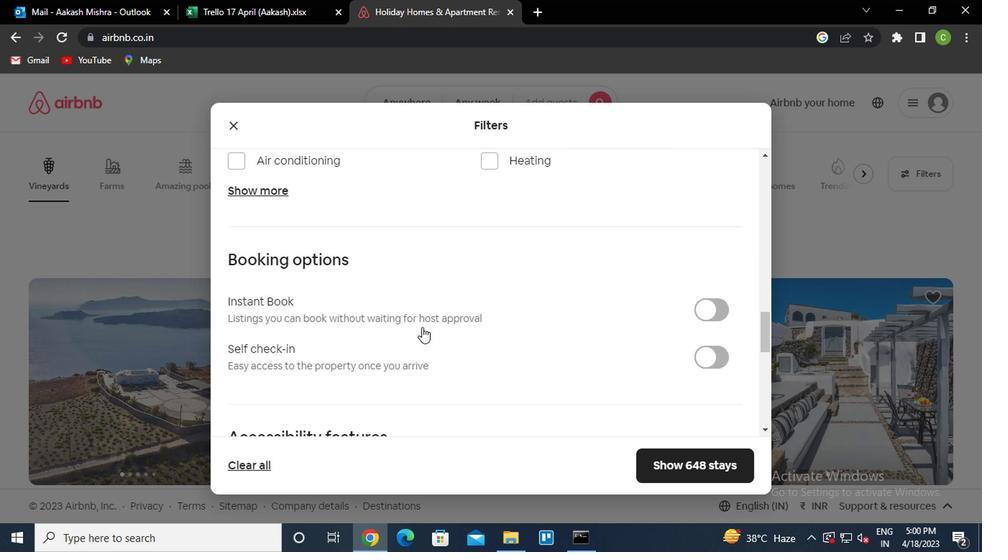 
Action: Mouse moved to (714, 270)
Screenshot: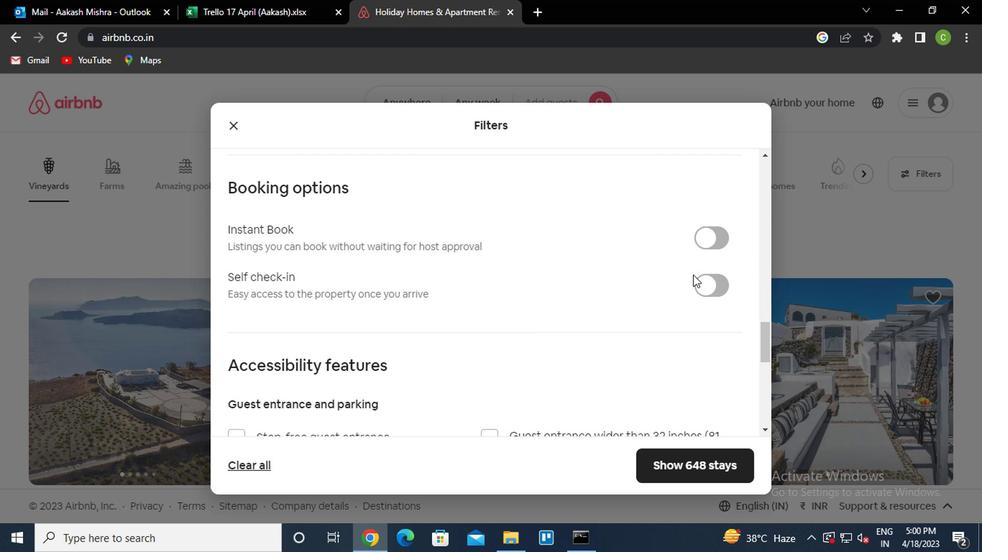 
Action: Mouse pressed left at (714, 270)
Screenshot: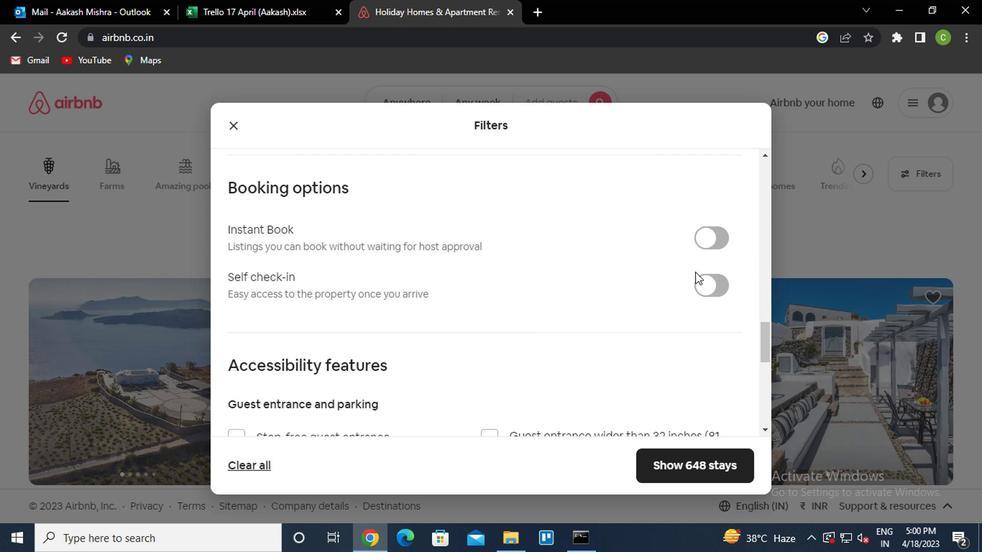 
Action: Mouse moved to (724, 286)
Screenshot: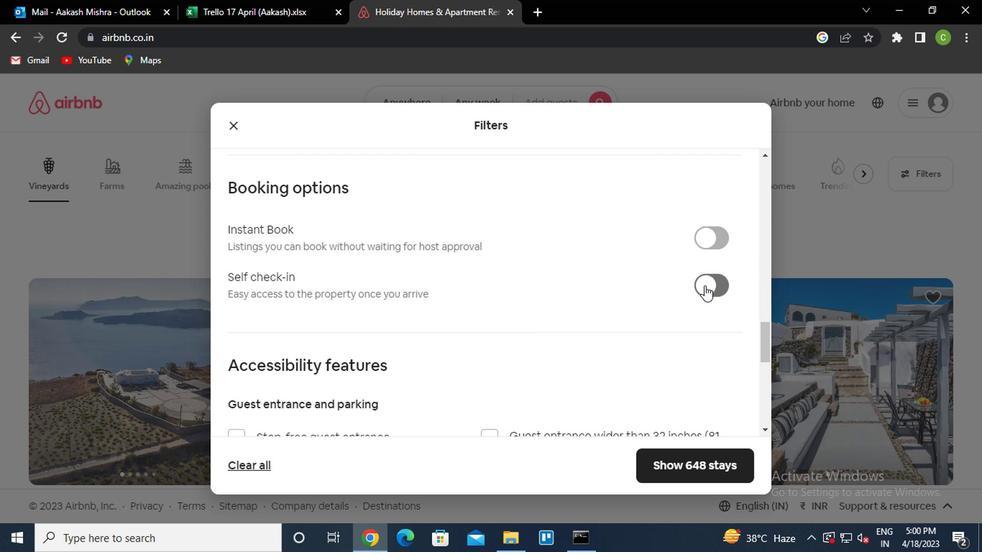 
Action: Mouse pressed left at (724, 286)
Screenshot: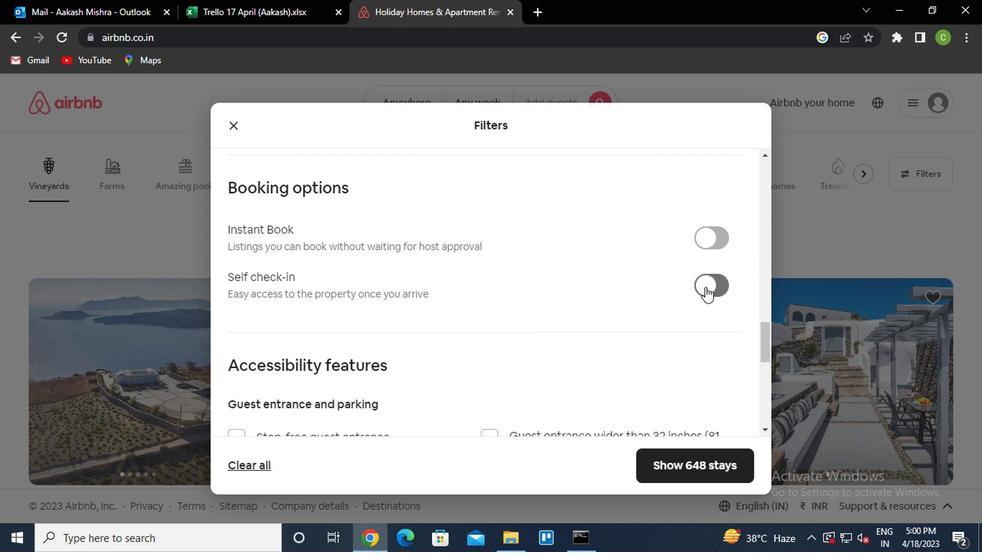 
Action: Mouse moved to (595, 361)
Screenshot: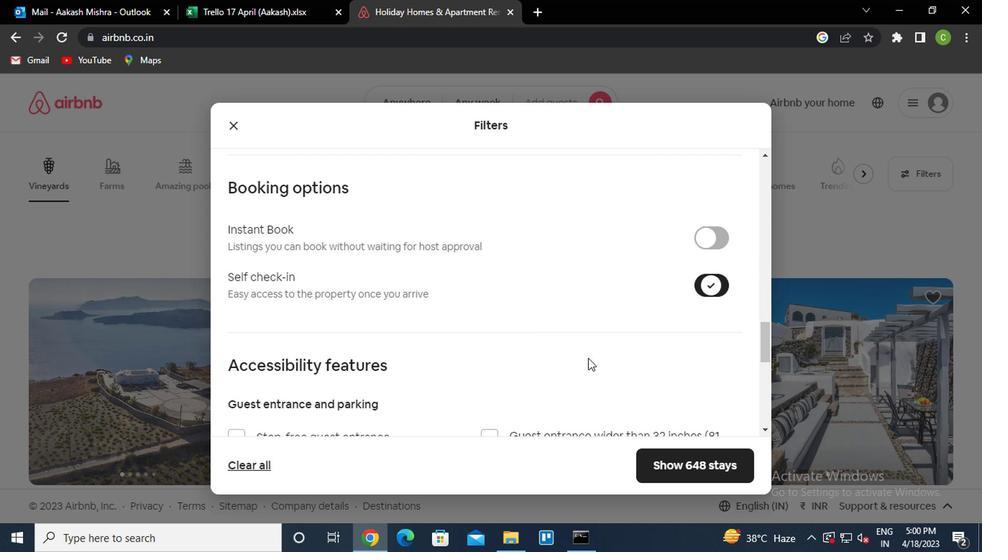 
Action: Mouse scrolled (595, 360) with delta (0, -1)
Screenshot: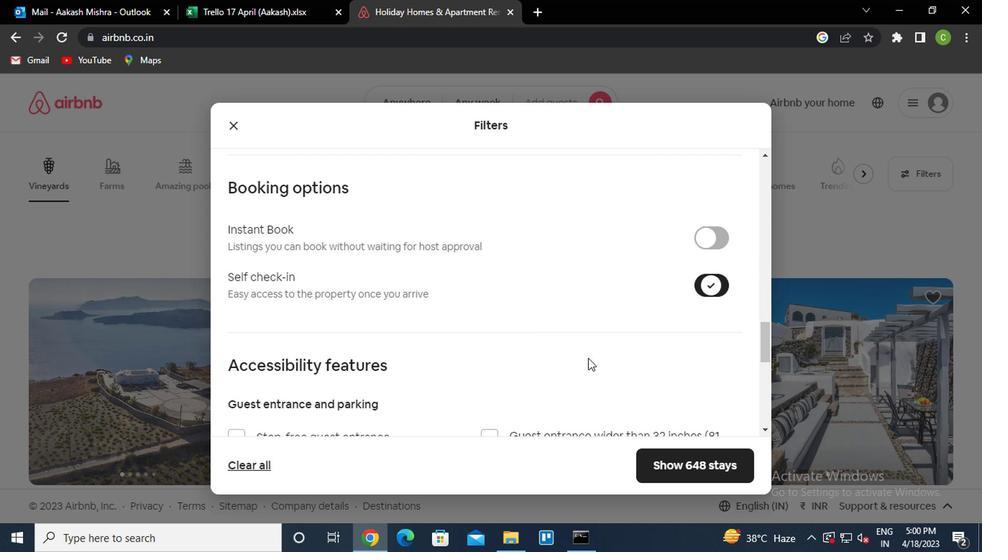 
Action: Mouse moved to (592, 362)
Screenshot: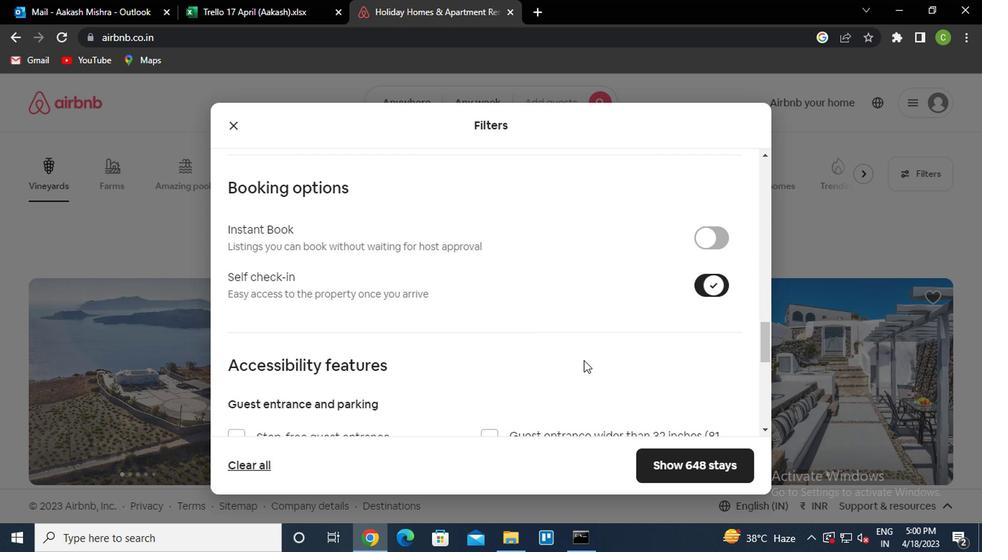 
Action: Mouse scrolled (592, 361) with delta (0, -1)
Screenshot: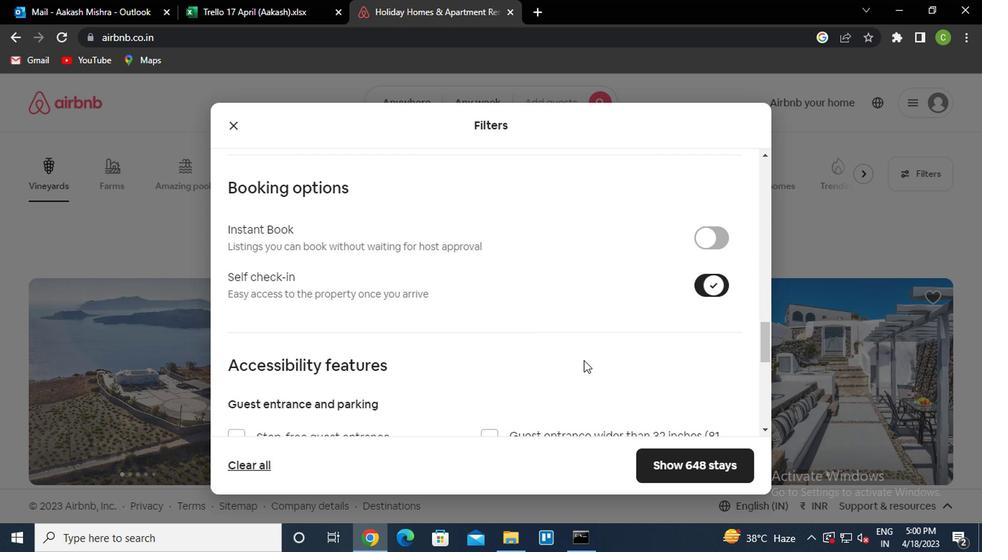 
Action: Mouse moved to (589, 362)
Screenshot: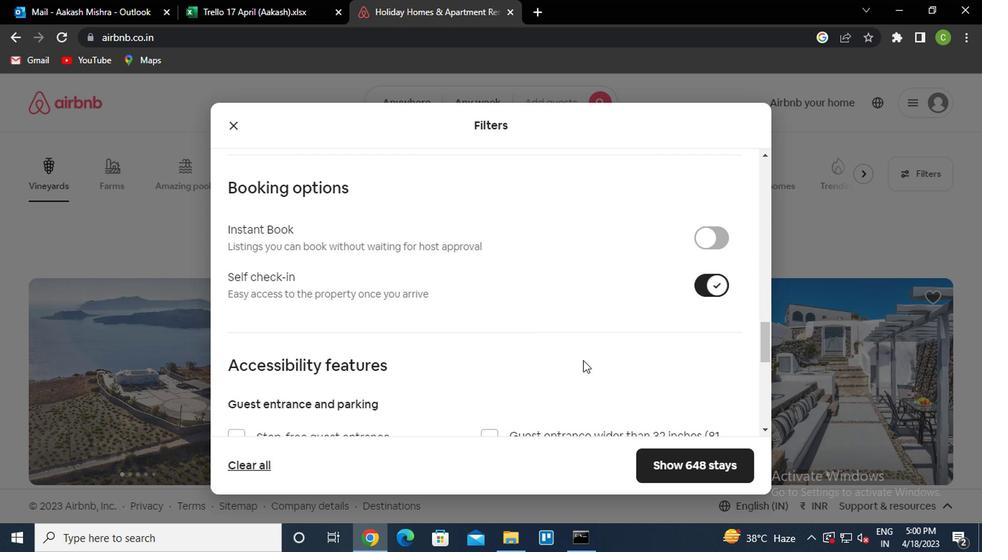 
Action: Mouse scrolled (589, 361) with delta (0, -1)
Screenshot: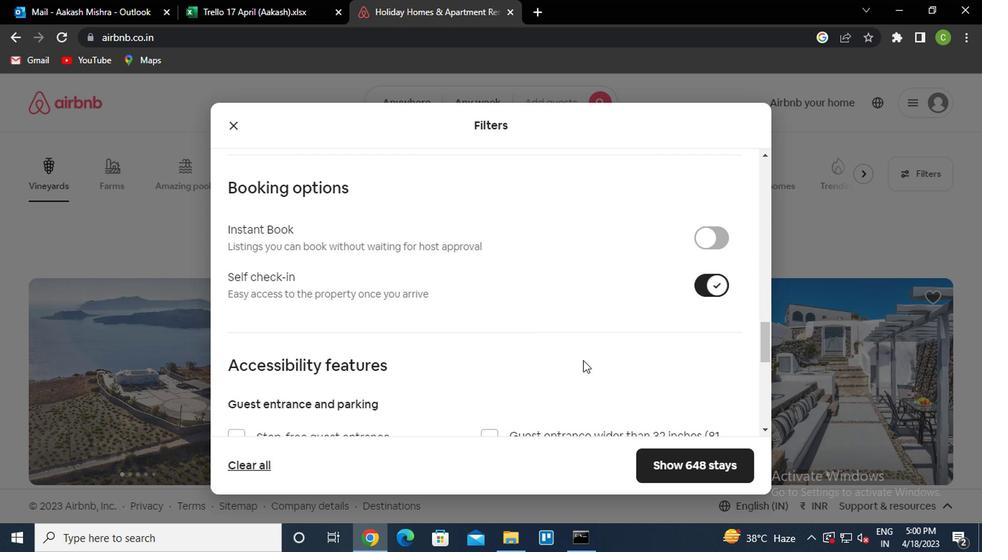 
Action: Mouse moved to (589, 362)
Screenshot: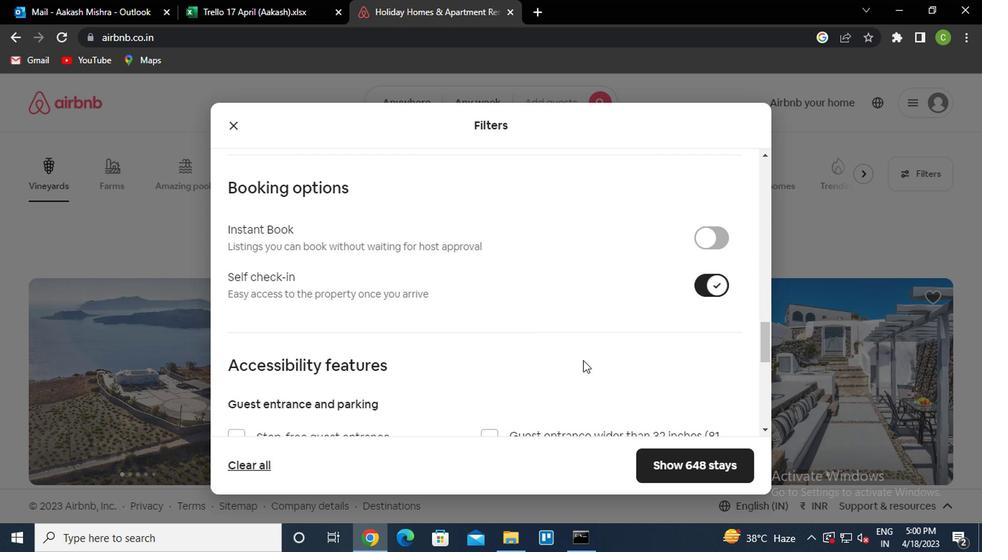 
Action: Mouse scrolled (589, 361) with delta (0, -1)
Screenshot: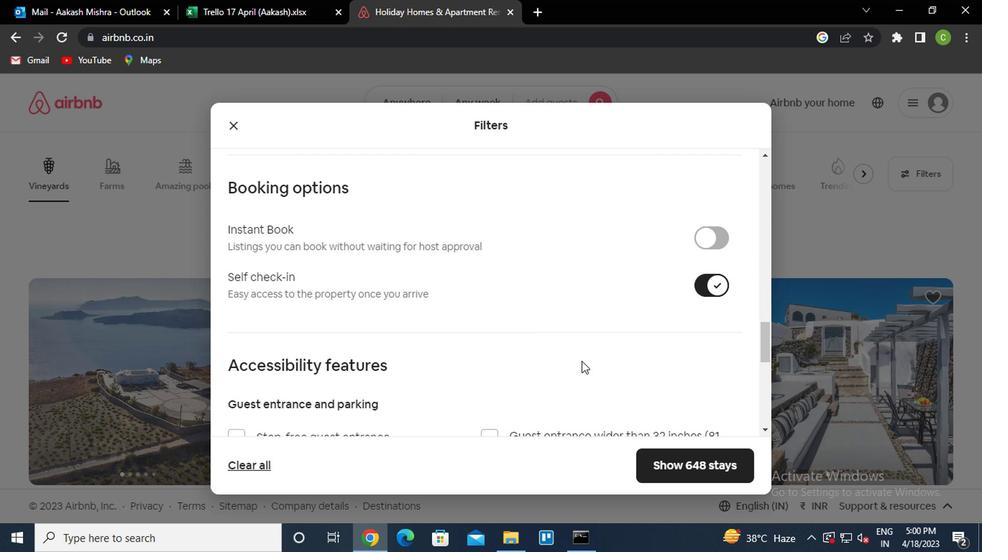 
Action: Mouse moved to (585, 361)
Screenshot: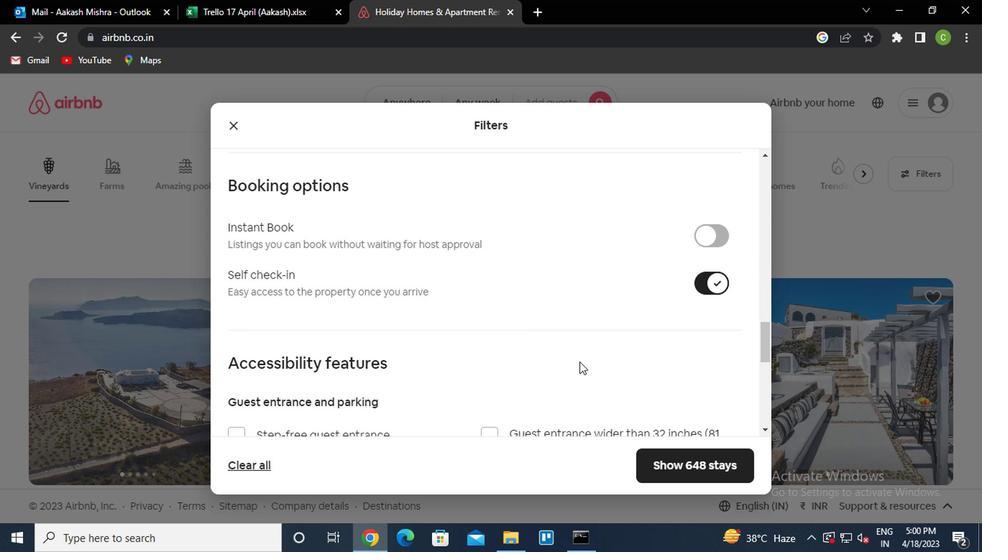 
Action: Mouse scrolled (585, 360) with delta (0, -1)
Screenshot: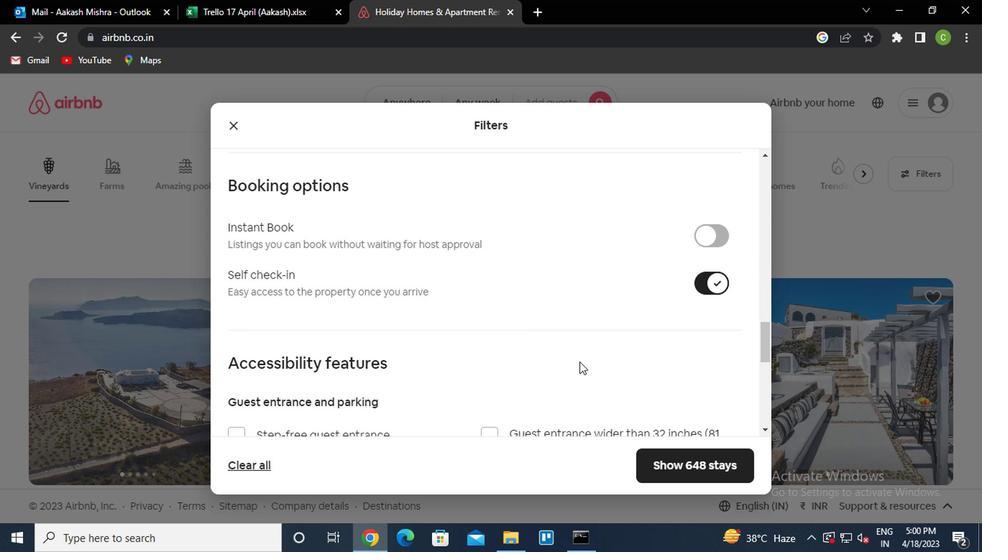 
Action: Mouse moved to (497, 346)
Screenshot: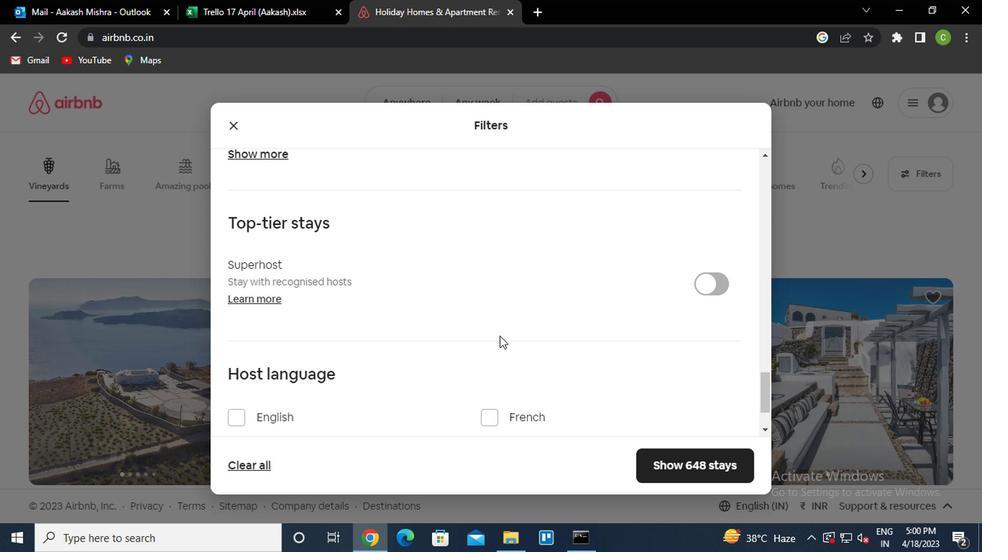 
Action: Mouse scrolled (497, 346) with delta (0, 0)
Screenshot: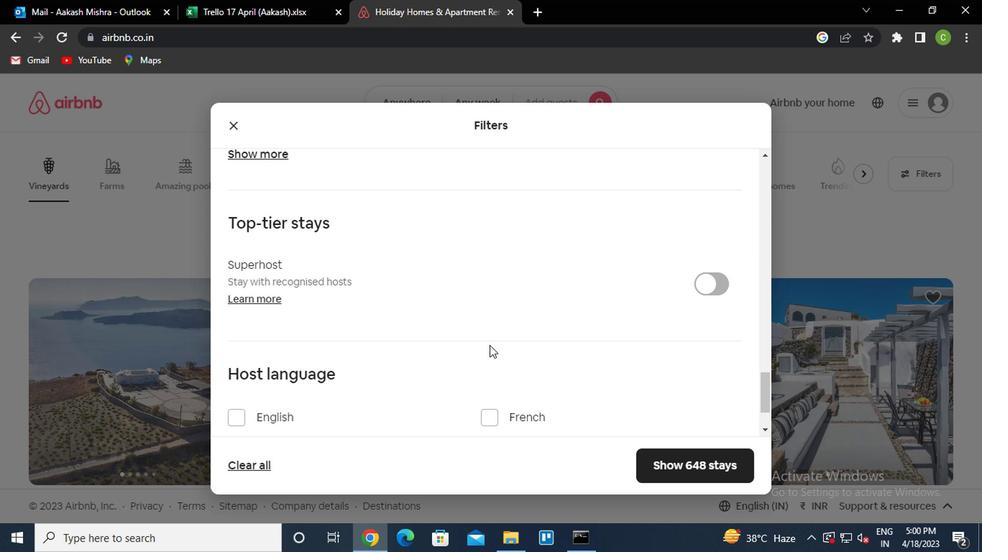 
Action: Mouse scrolled (497, 346) with delta (0, 0)
Screenshot: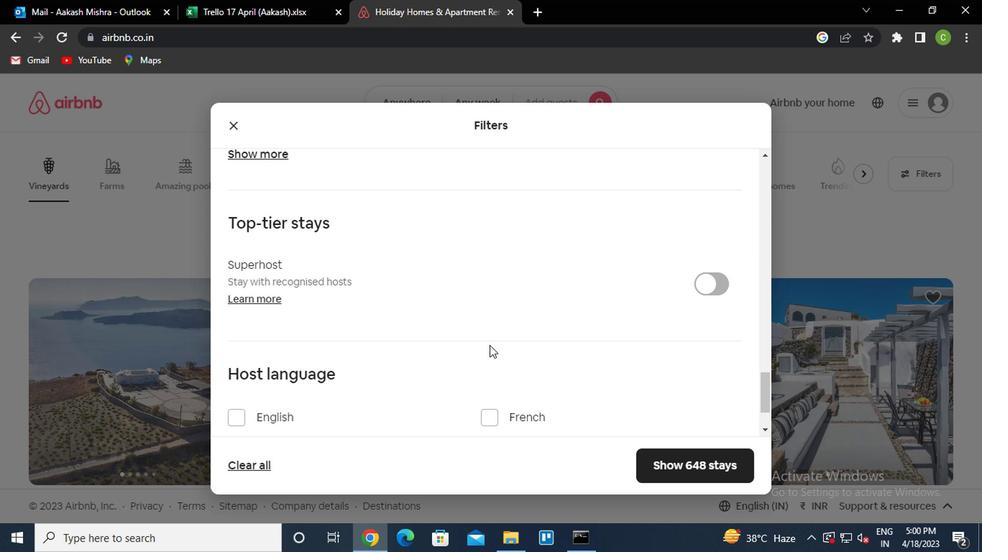 
Action: Mouse scrolled (497, 345) with delta (0, -1)
Screenshot: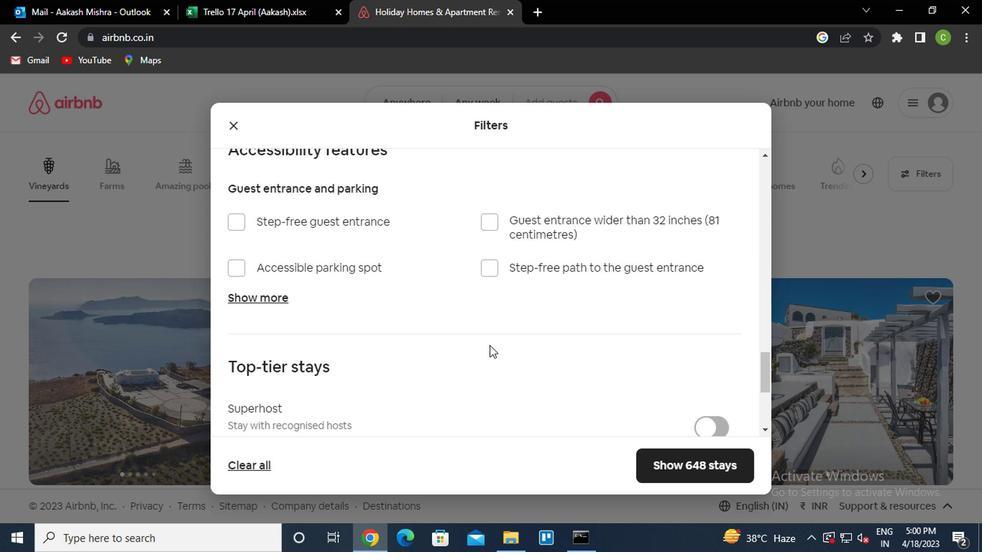
Action: Mouse scrolled (497, 345) with delta (0, -1)
Screenshot: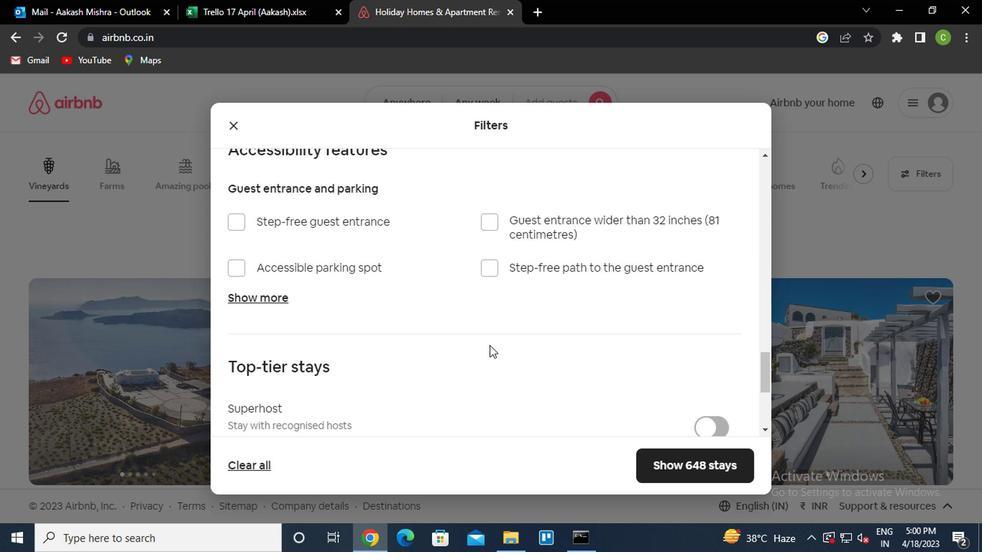 
Action: Mouse scrolled (497, 345) with delta (0, -1)
Screenshot: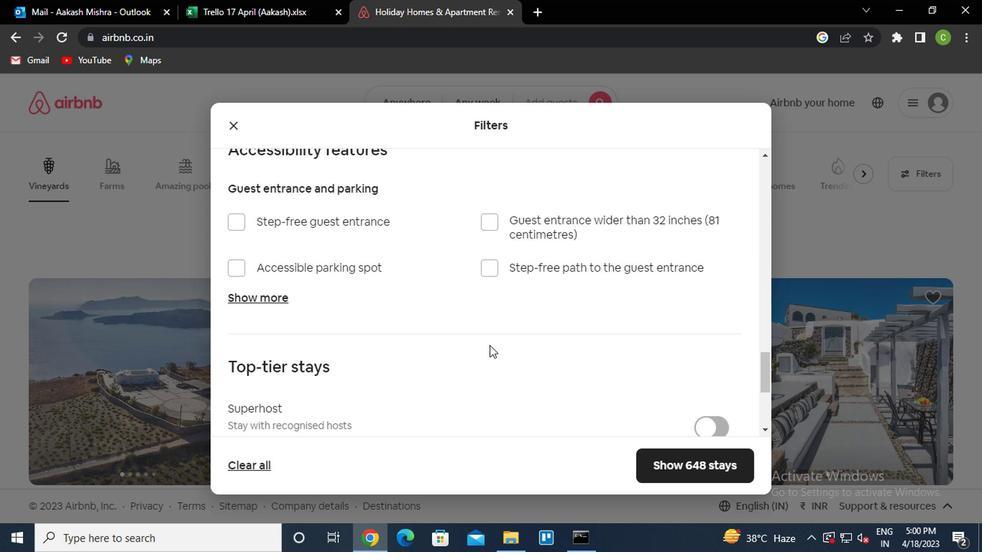 
Action: Mouse scrolled (497, 345) with delta (0, -1)
Screenshot: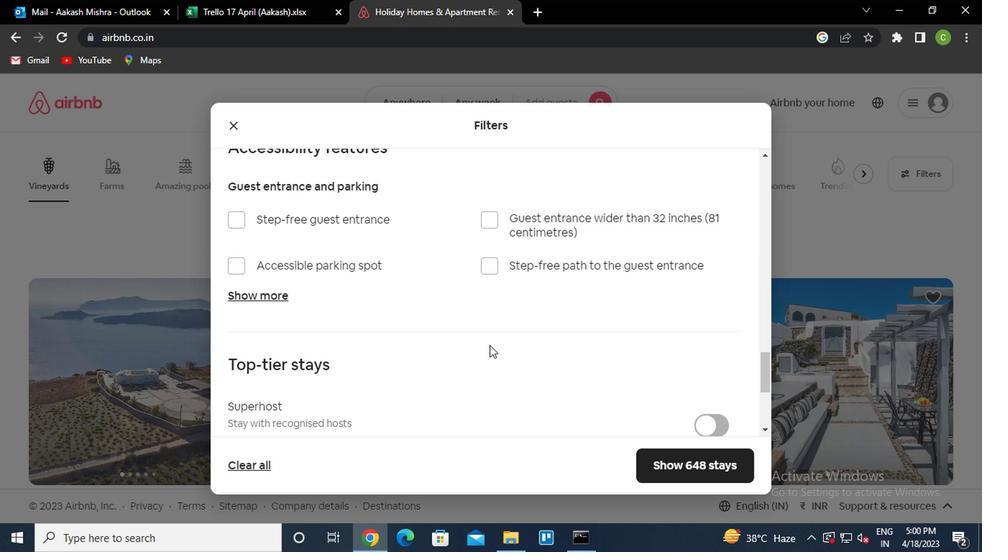 
Action: Mouse moved to (273, 394)
Screenshot: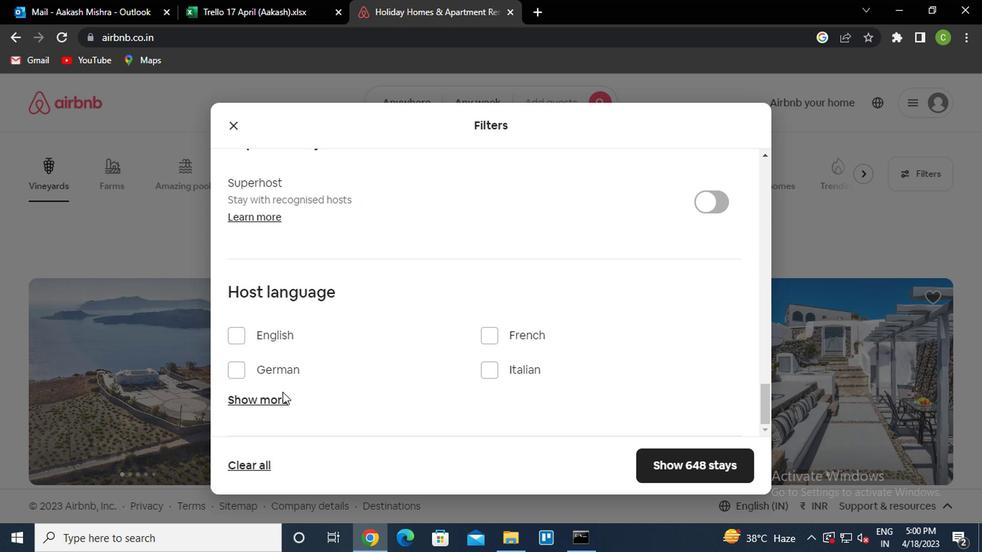 
Action: Mouse pressed left at (273, 394)
Screenshot: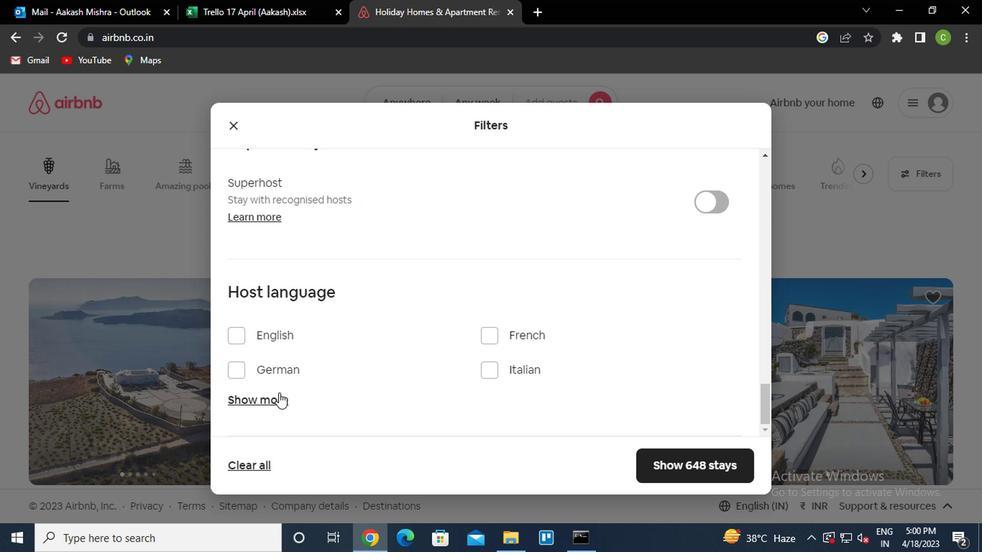 
Action: Mouse moved to (528, 408)
Screenshot: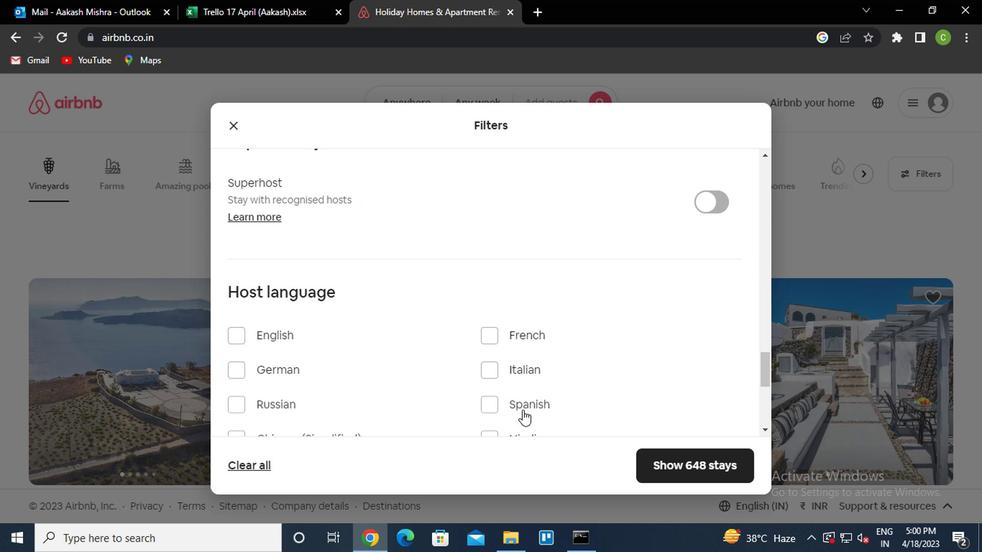 
Action: Mouse pressed left at (528, 408)
Screenshot: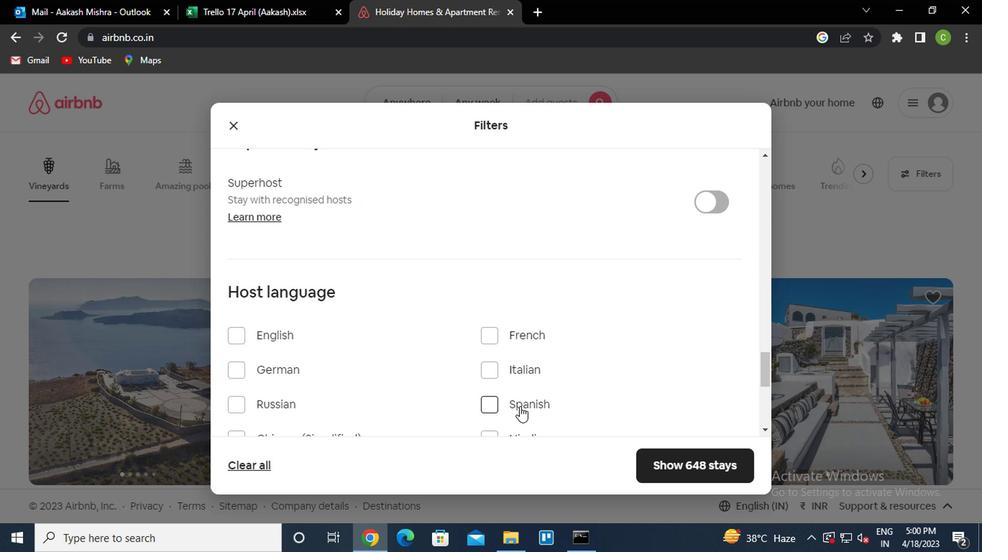 
Action: Mouse moved to (707, 463)
Screenshot: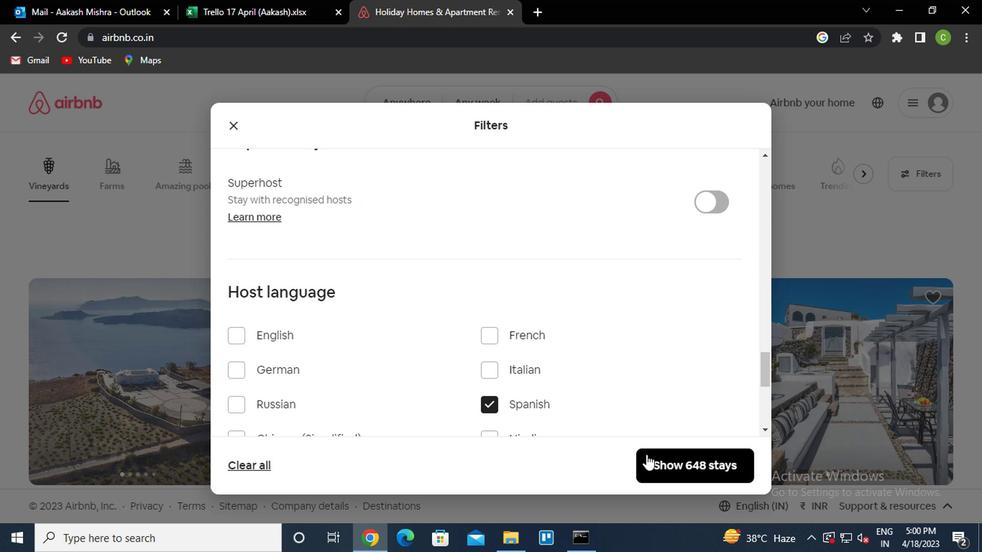 
Action: Mouse pressed left at (707, 463)
Screenshot: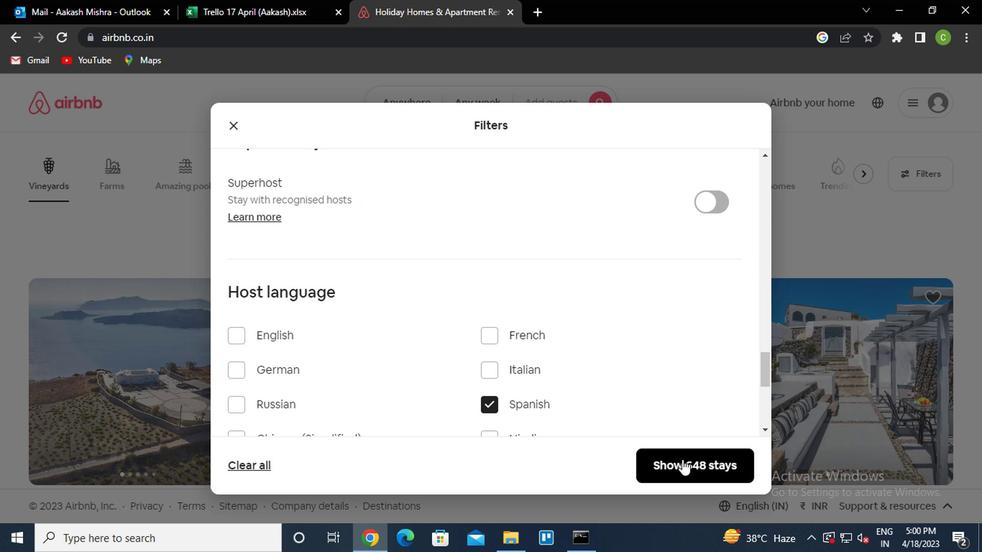 
Action: Mouse moved to (572, 499)
Screenshot: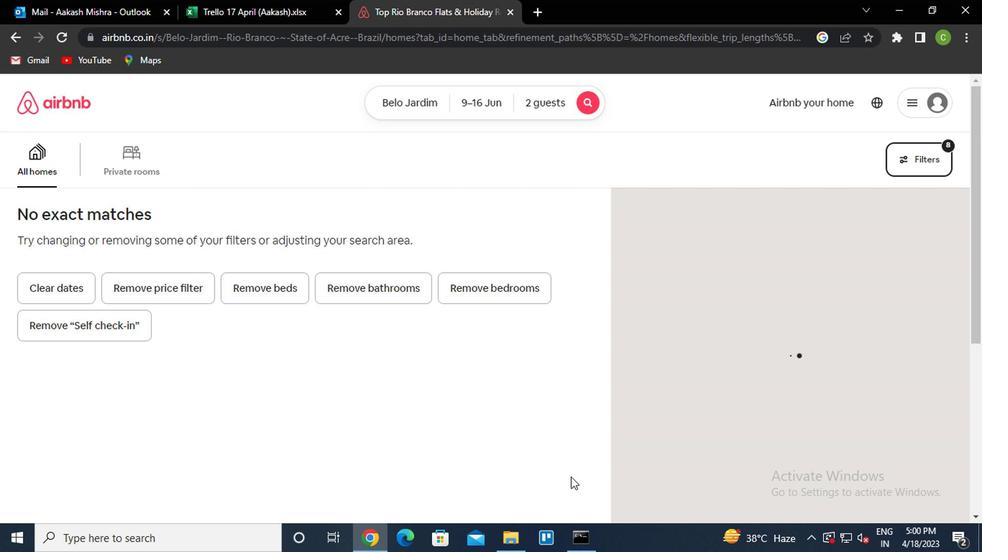 
